 Task: Create a due date automation trigger when advanced on, 2 days before a card is due add basic assigned only to anyone at 11:00 AM.
Action: Mouse moved to (1100, 339)
Screenshot: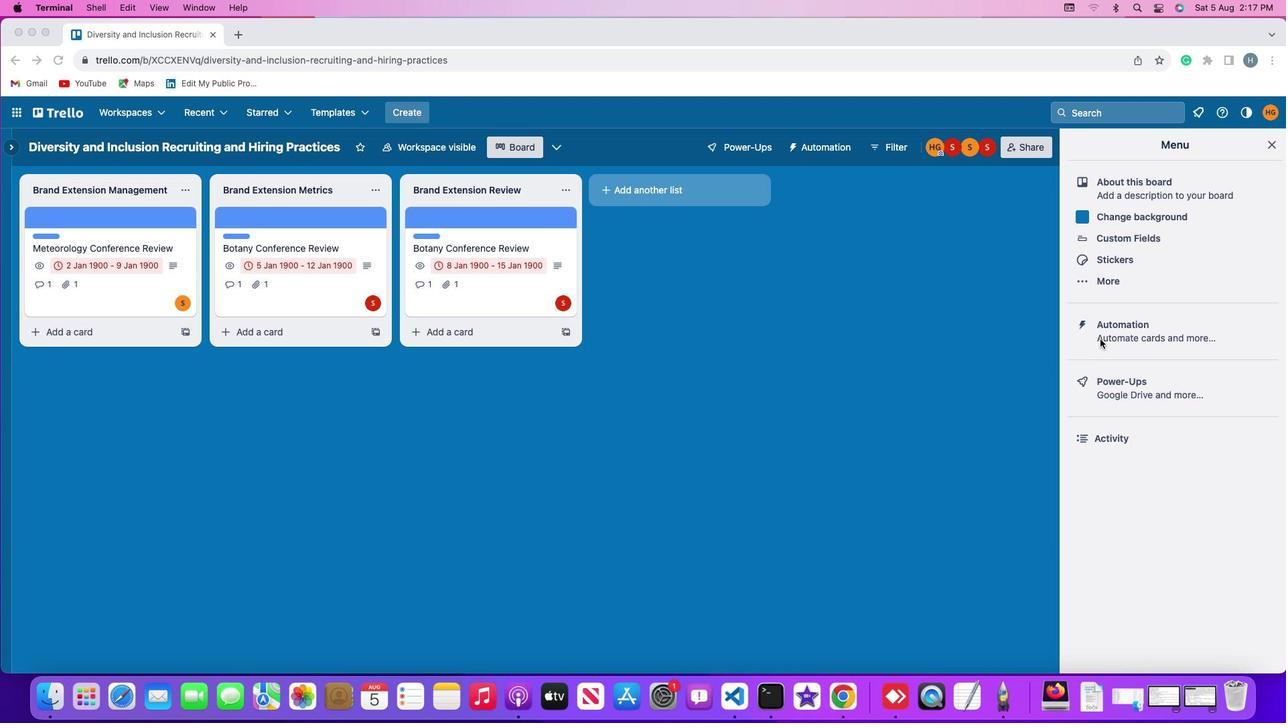 
Action: Mouse pressed left at (1100, 339)
Screenshot: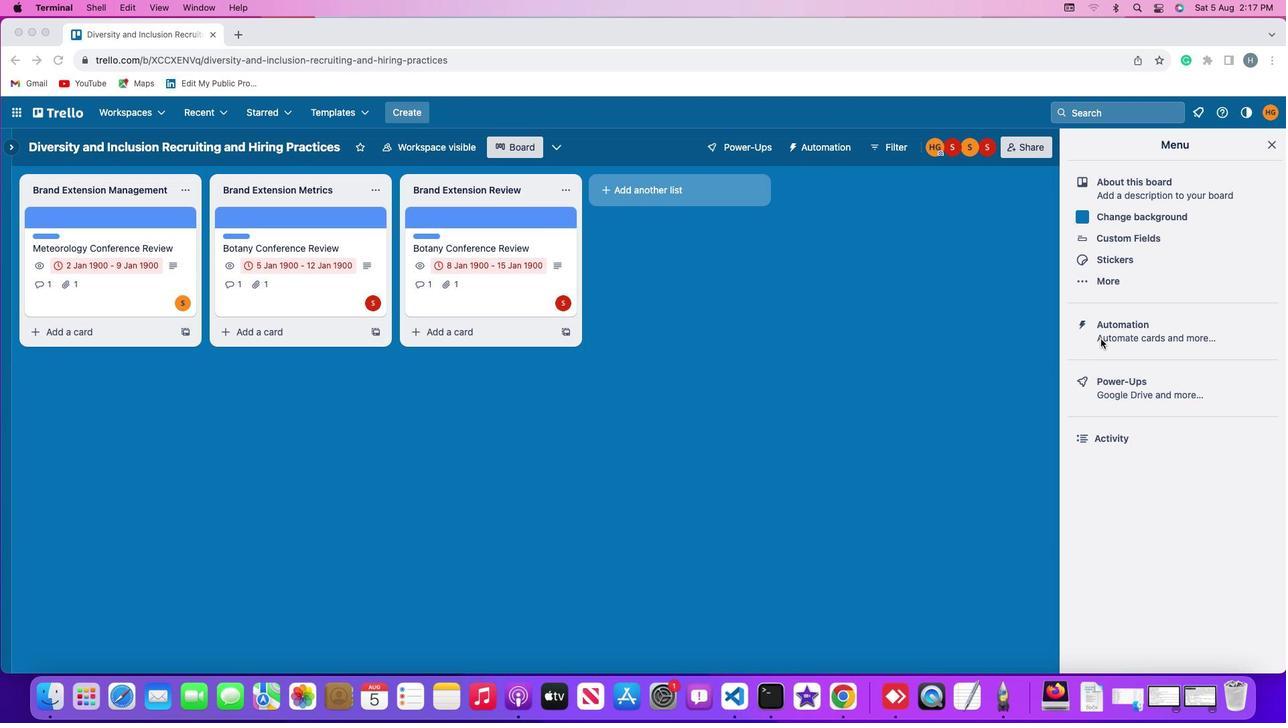 
Action: Mouse pressed left at (1100, 339)
Screenshot: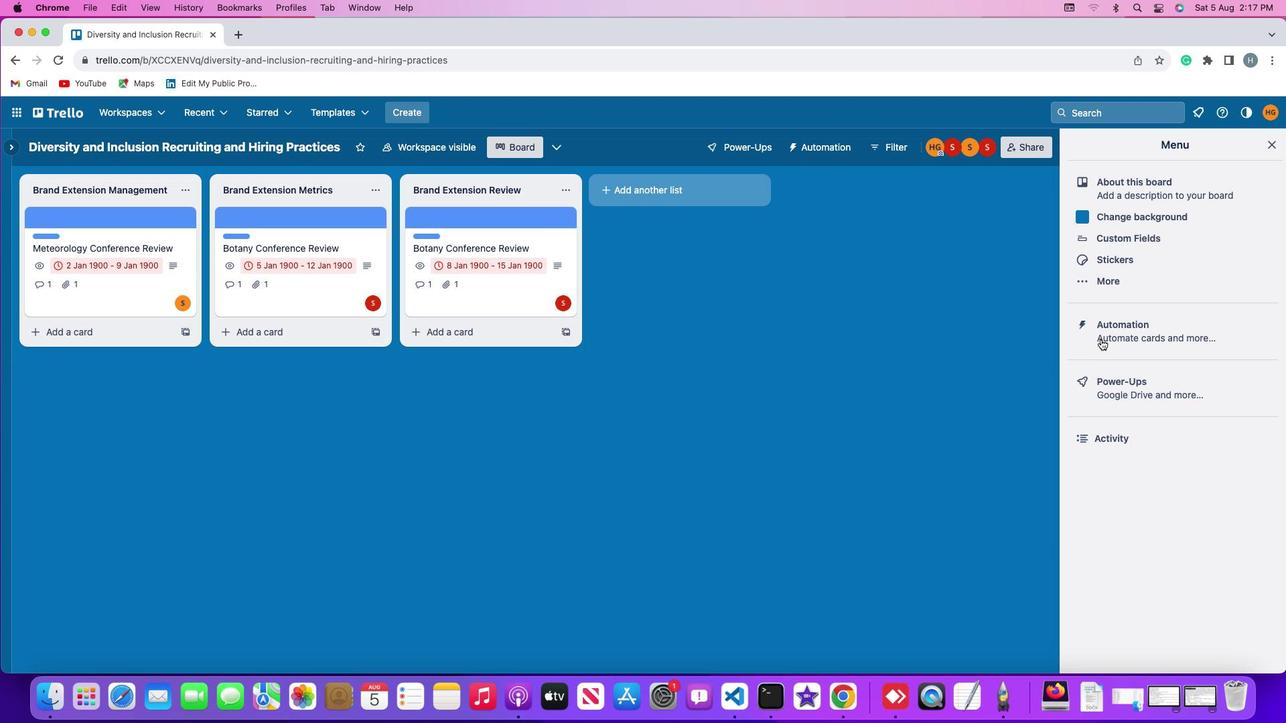 
Action: Mouse moved to (74, 312)
Screenshot: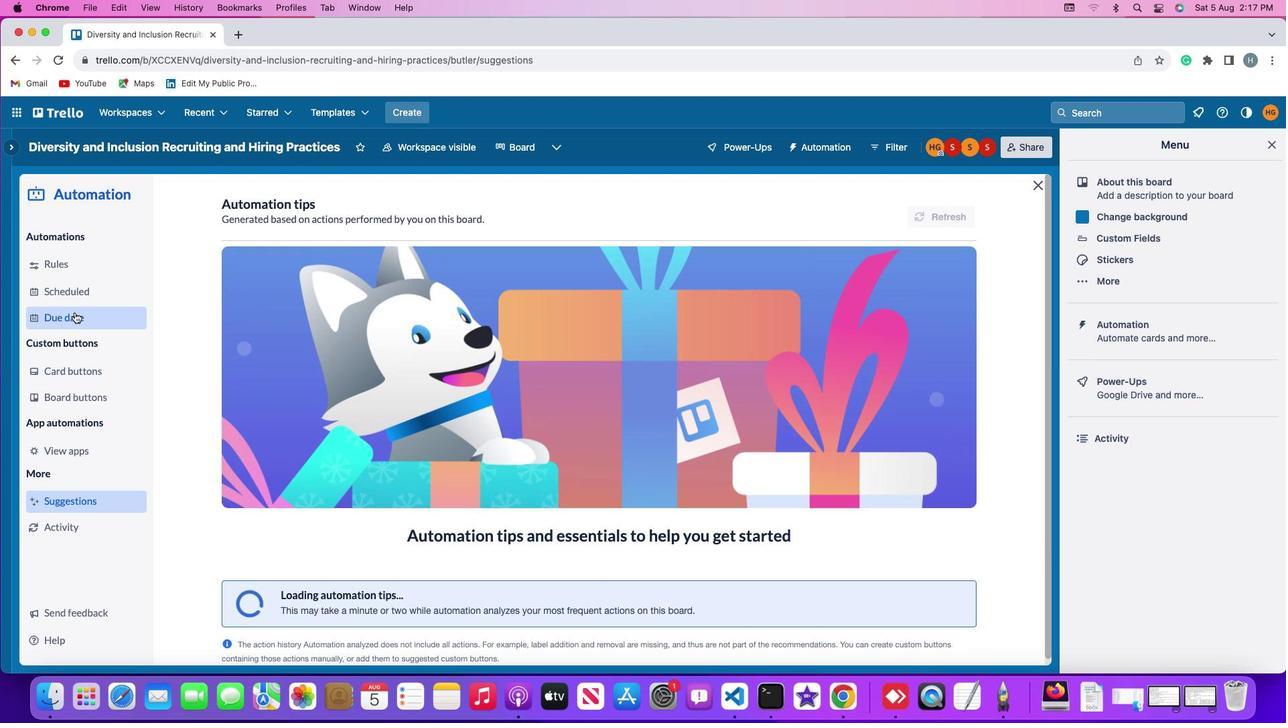 
Action: Mouse pressed left at (74, 312)
Screenshot: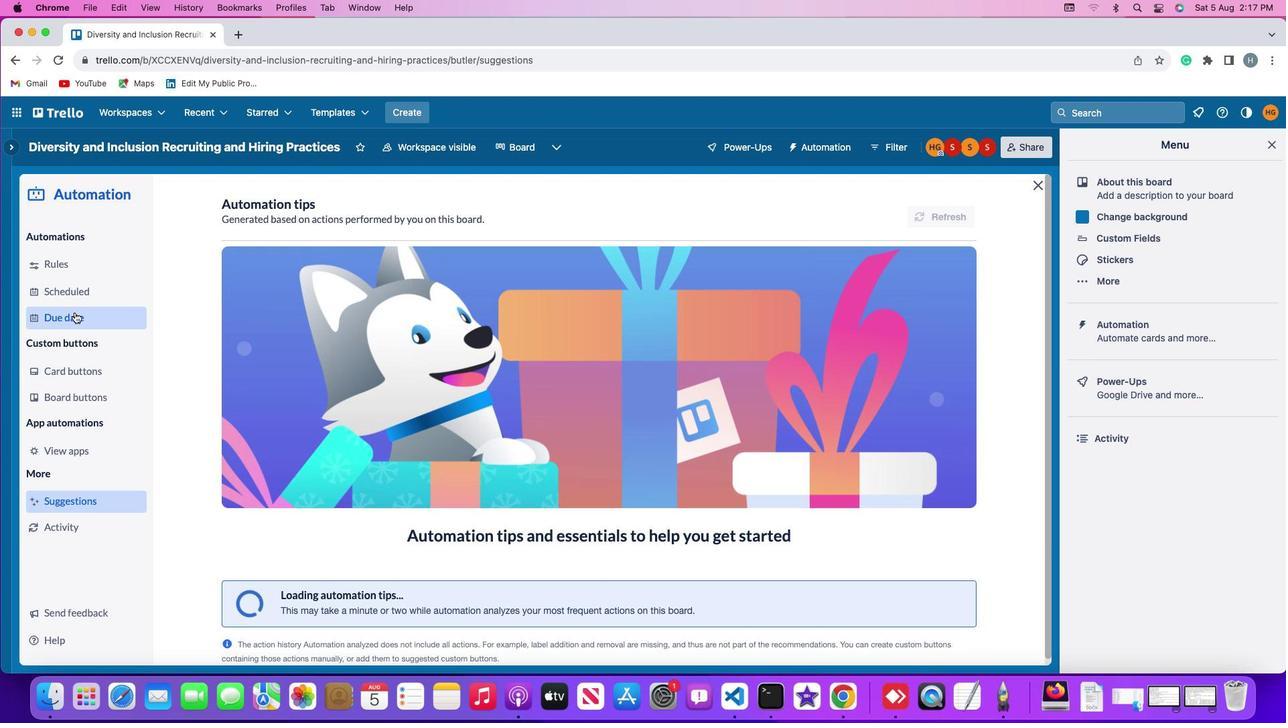 
Action: Mouse moved to (885, 207)
Screenshot: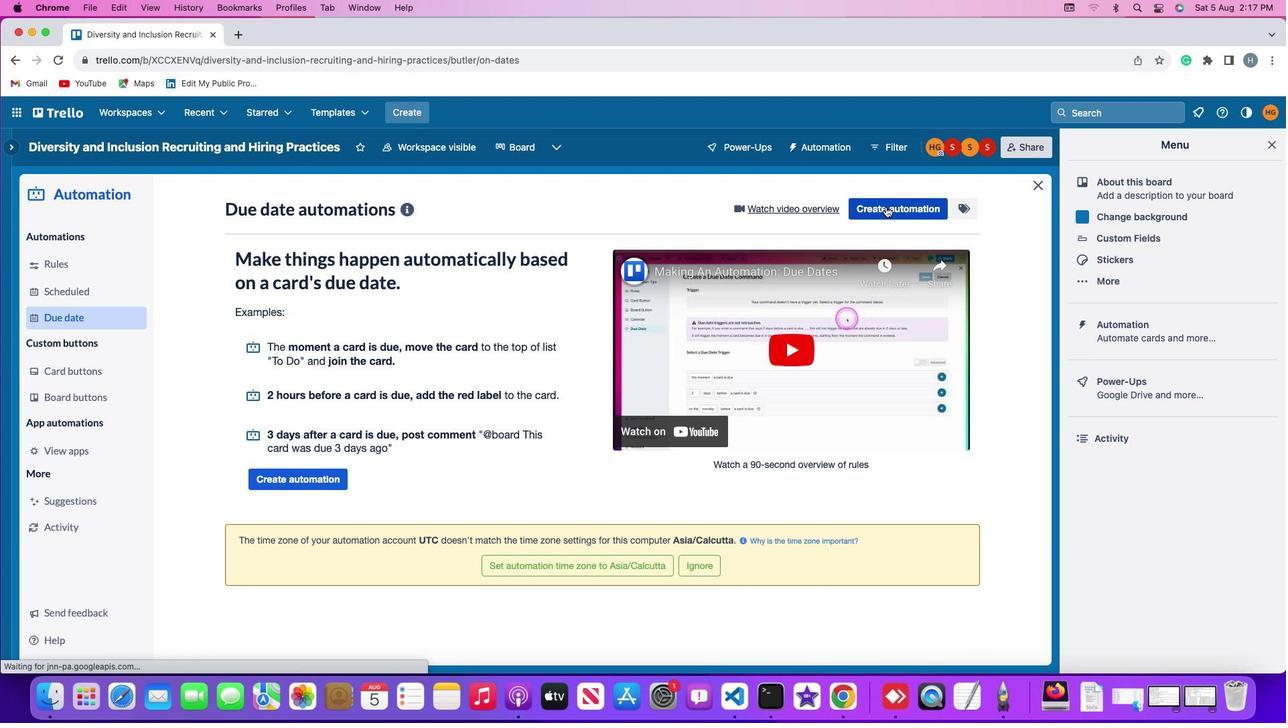 
Action: Mouse pressed left at (885, 207)
Screenshot: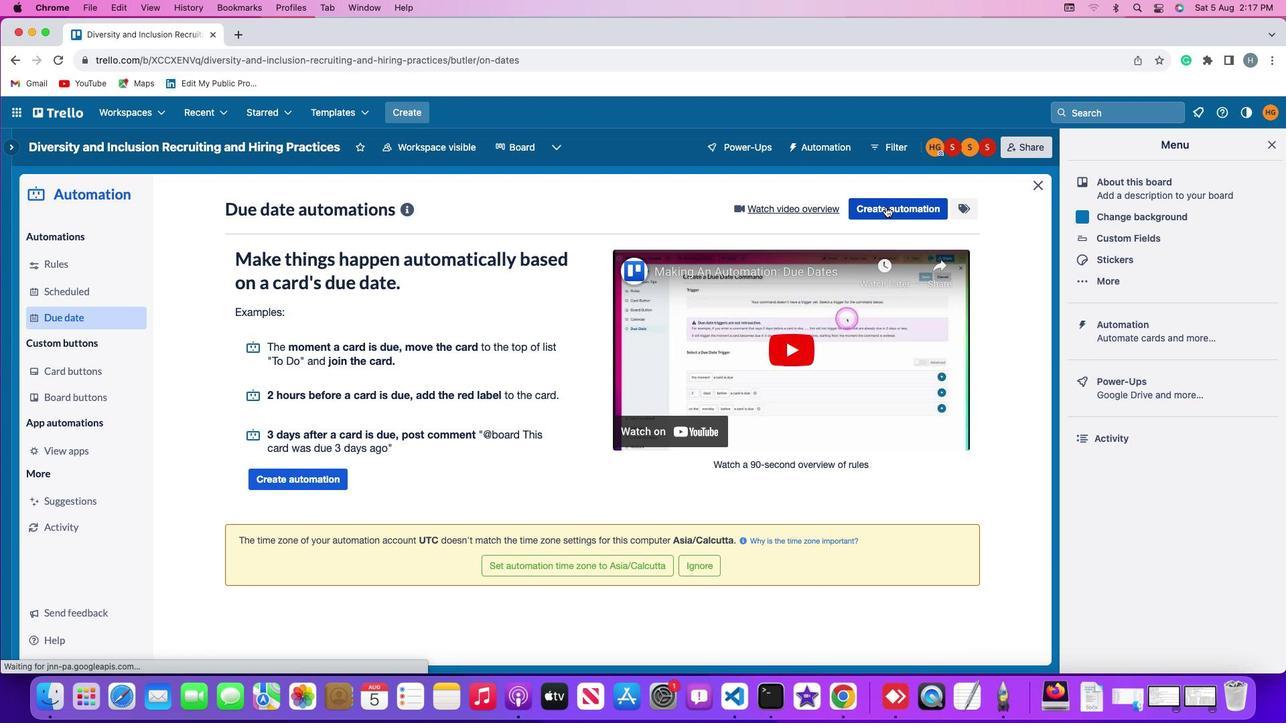 
Action: Mouse moved to (614, 337)
Screenshot: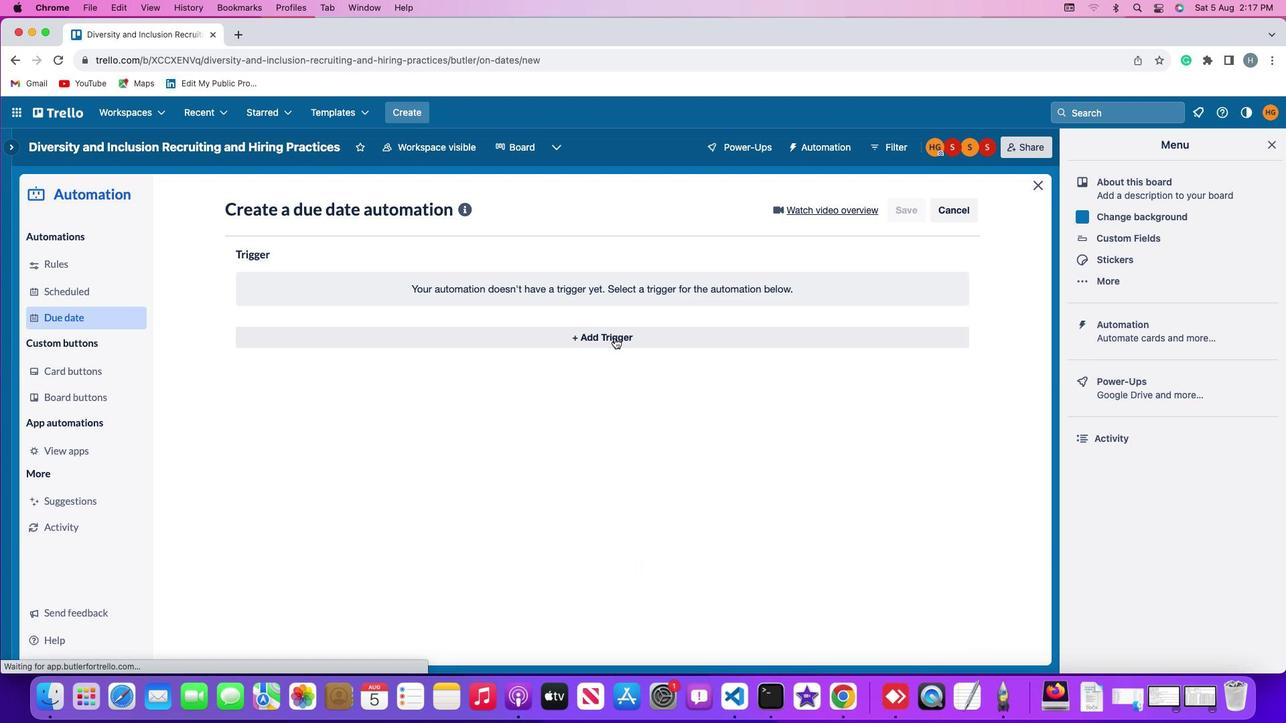 
Action: Mouse pressed left at (614, 337)
Screenshot: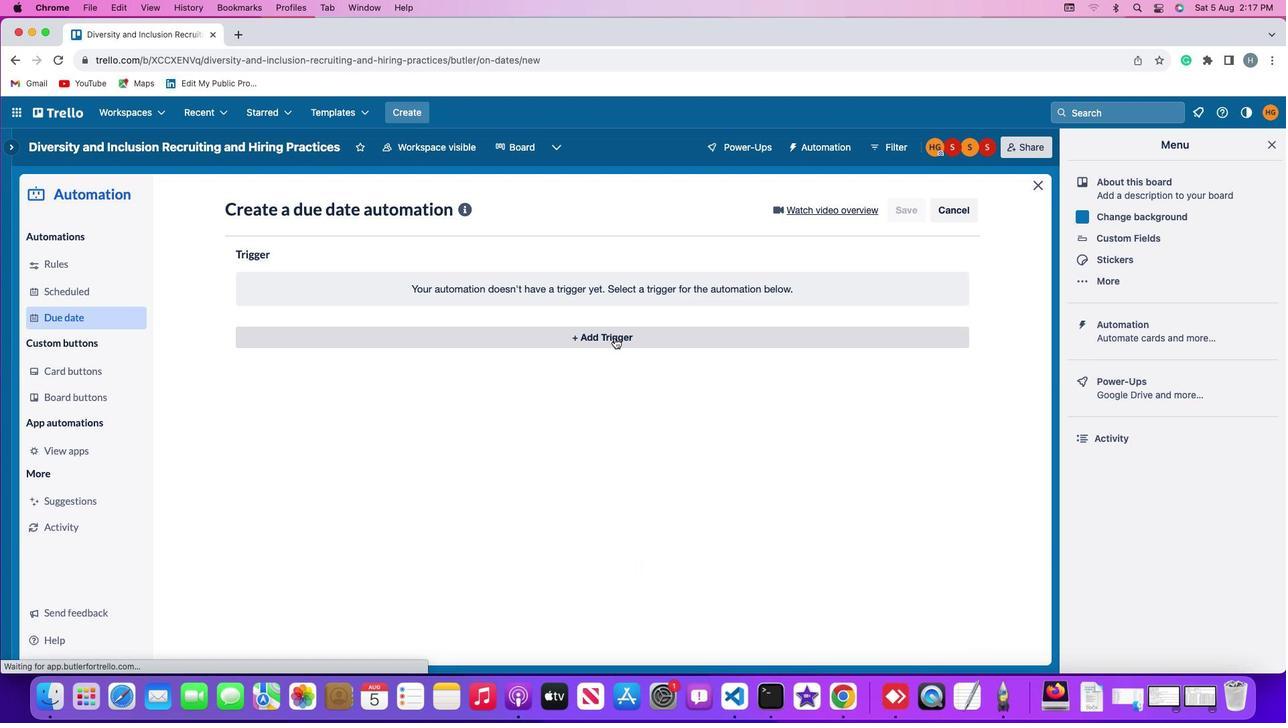 
Action: Mouse moved to (257, 539)
Screenshot: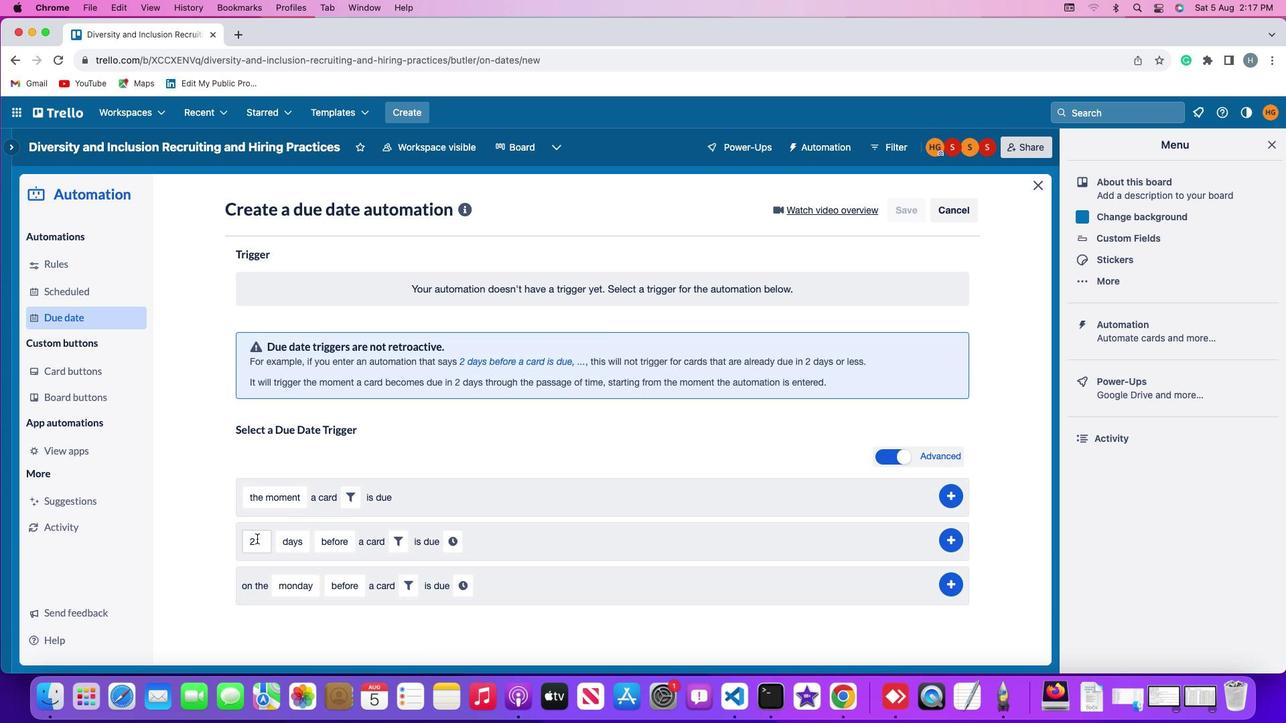 
Action: Mouse pressed left at (257, 539)
Screenshot: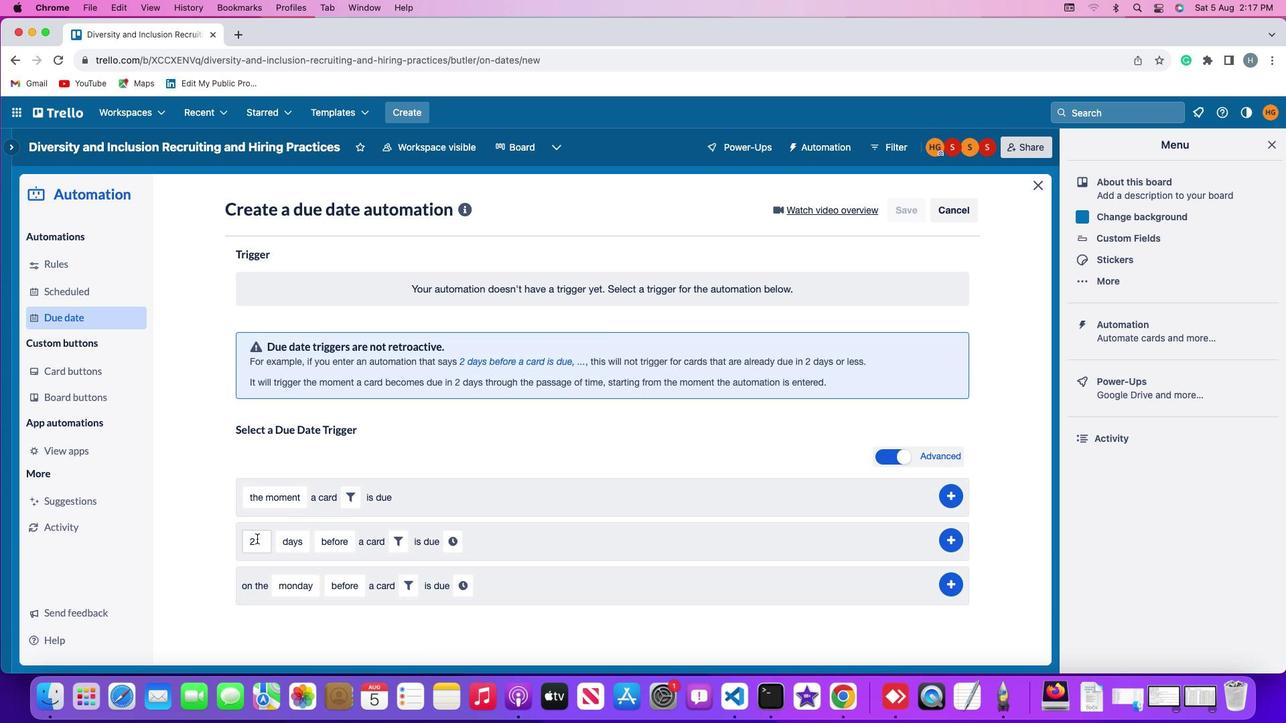 
Action: Mouse moved to (257, 540)
Screenshot: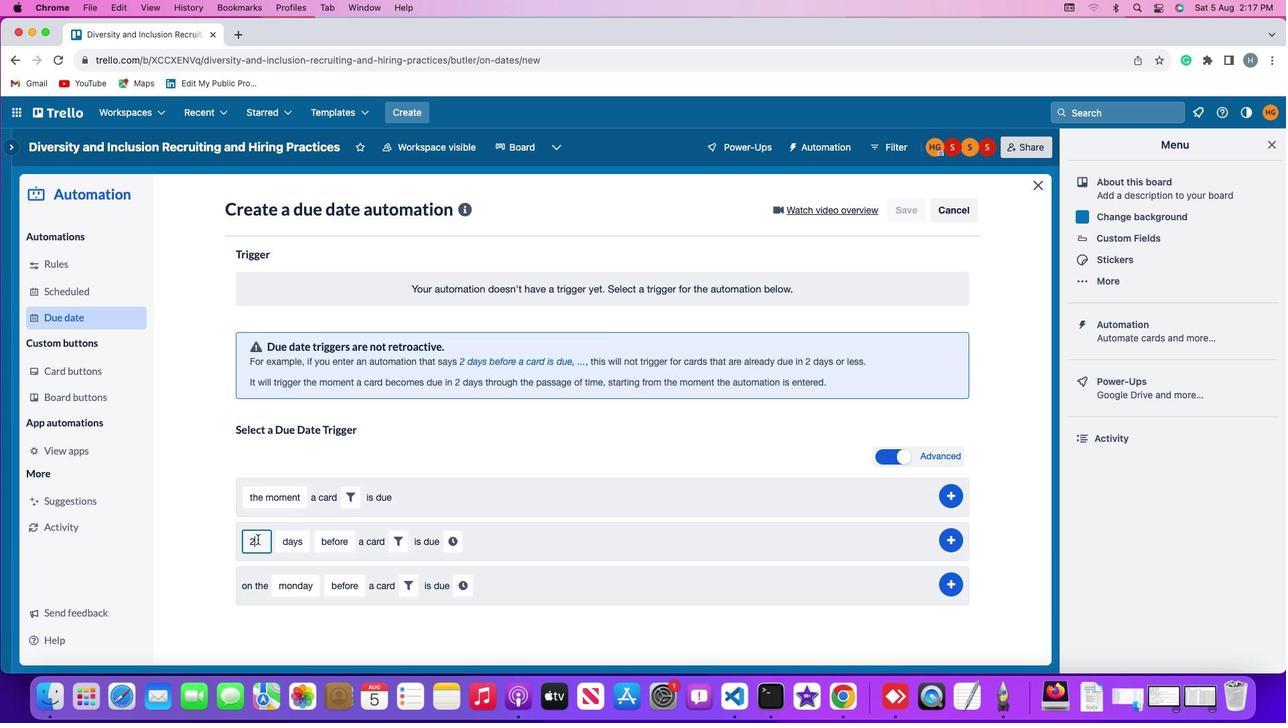 
Action: Key pressed Key.backspace'2'
Screenshot: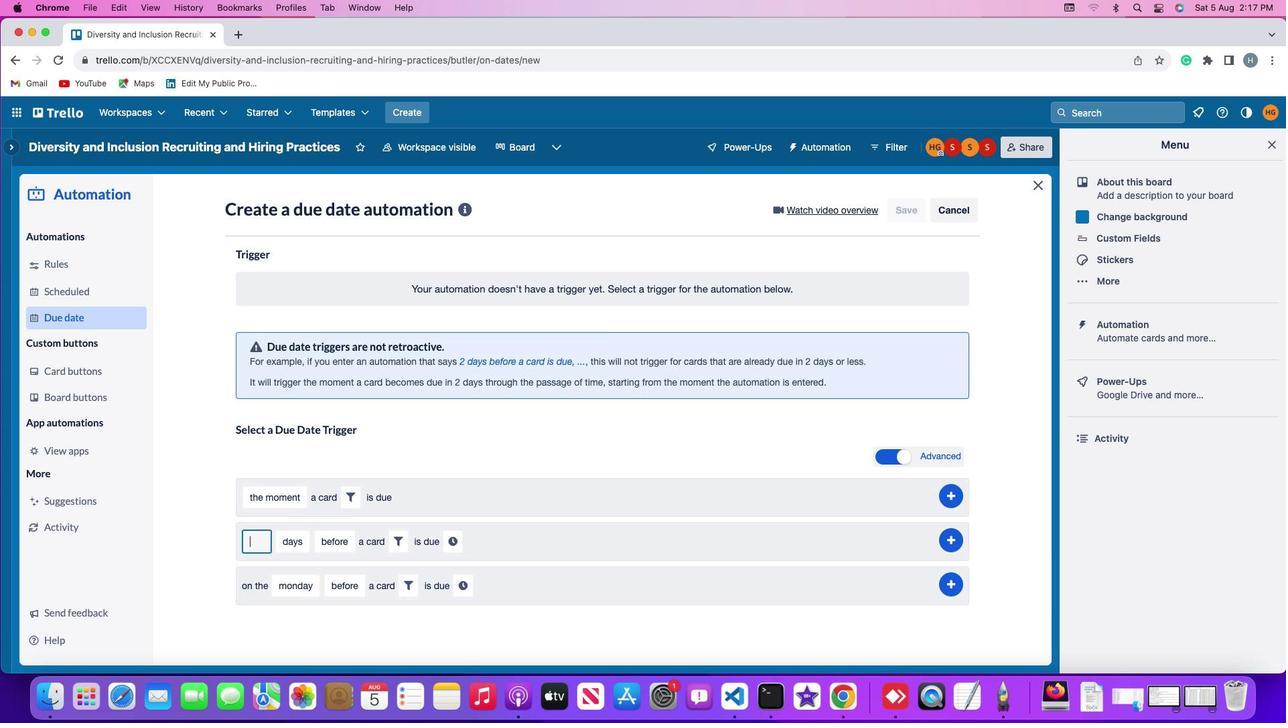 
Action: Mouse moved to (292, 542)
Screenshot: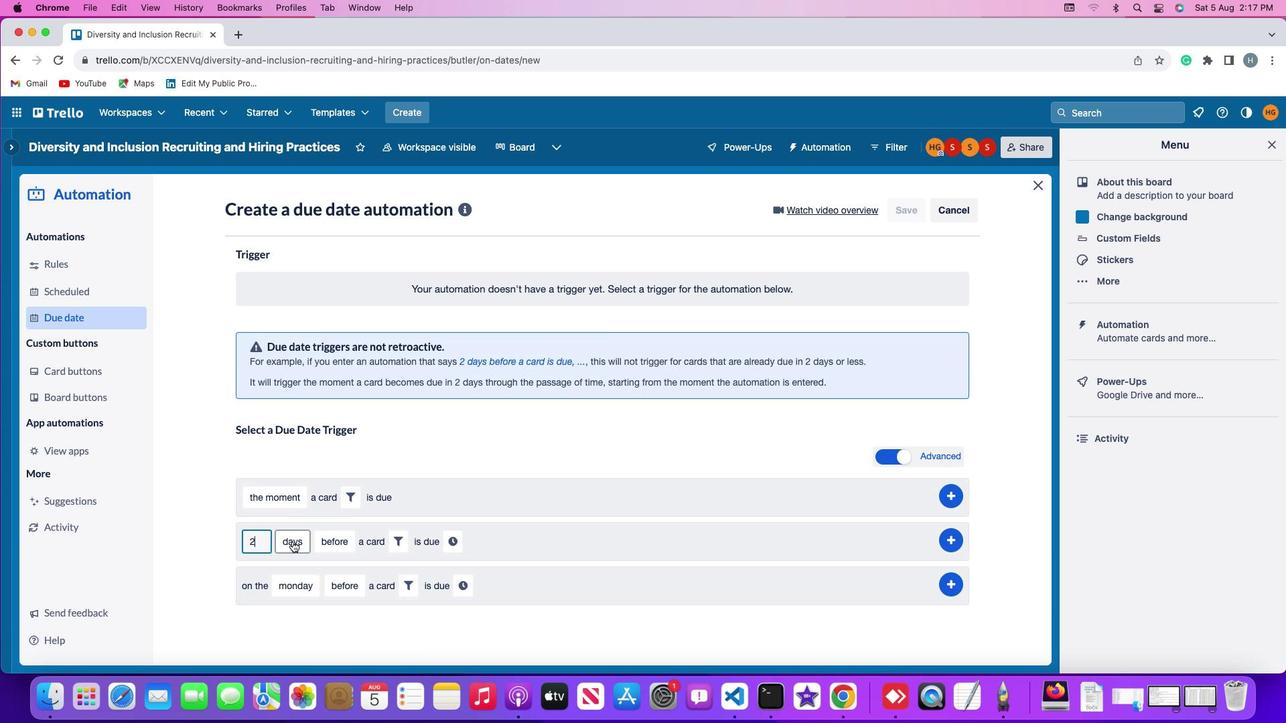 
Action: Mouse pressed left at (292, 542)
Screenshot: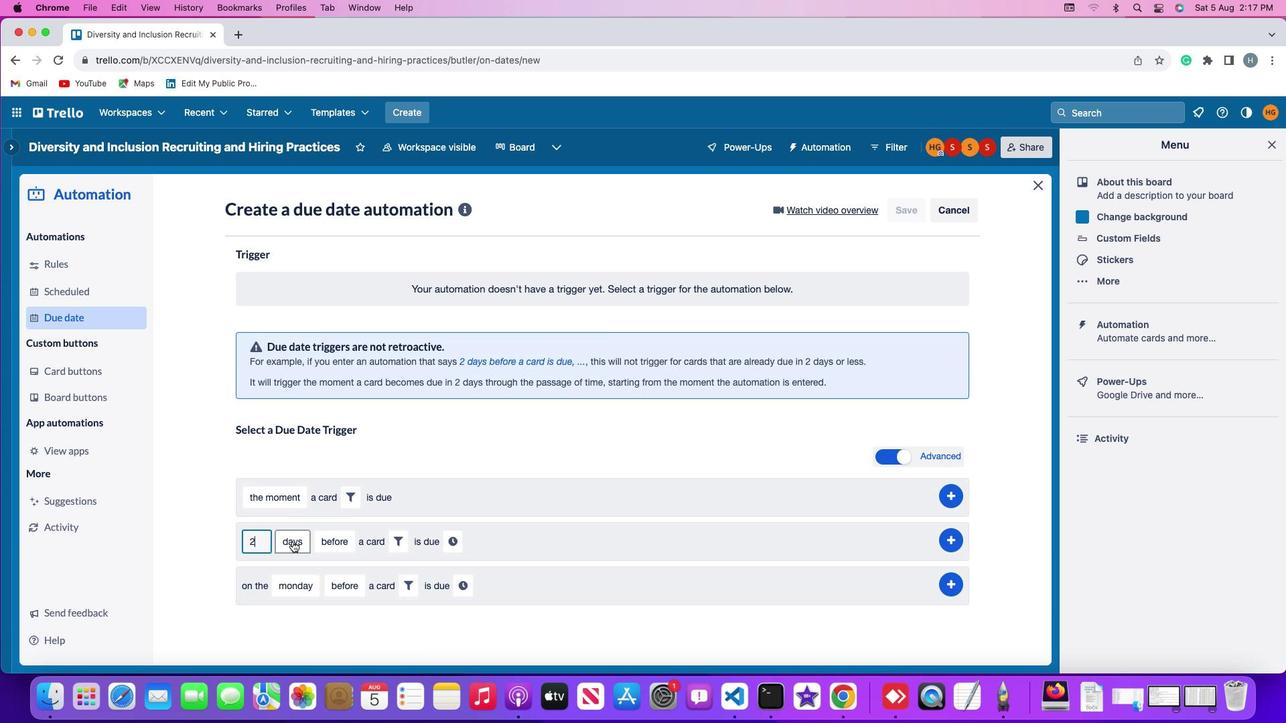 
Action: Mouse moved to (299, 563)
Screenshot: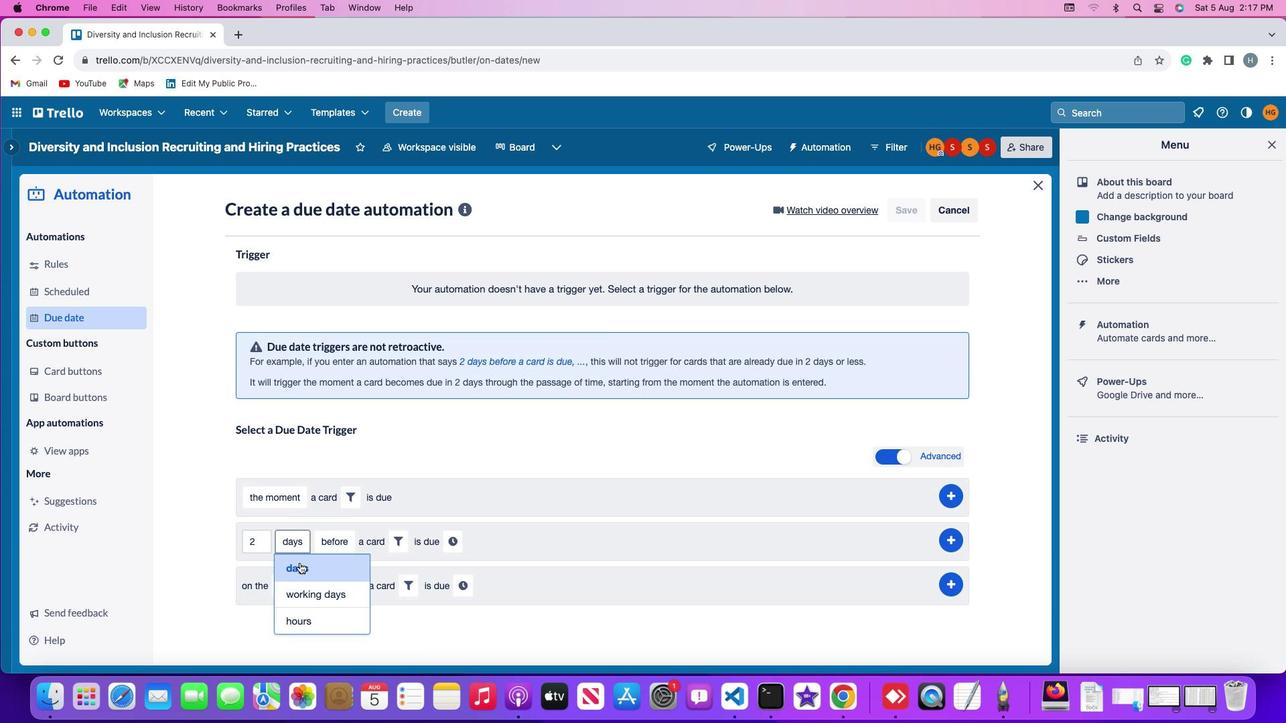 
Action: Mouse pressed left at (299, 563)
Screenshot: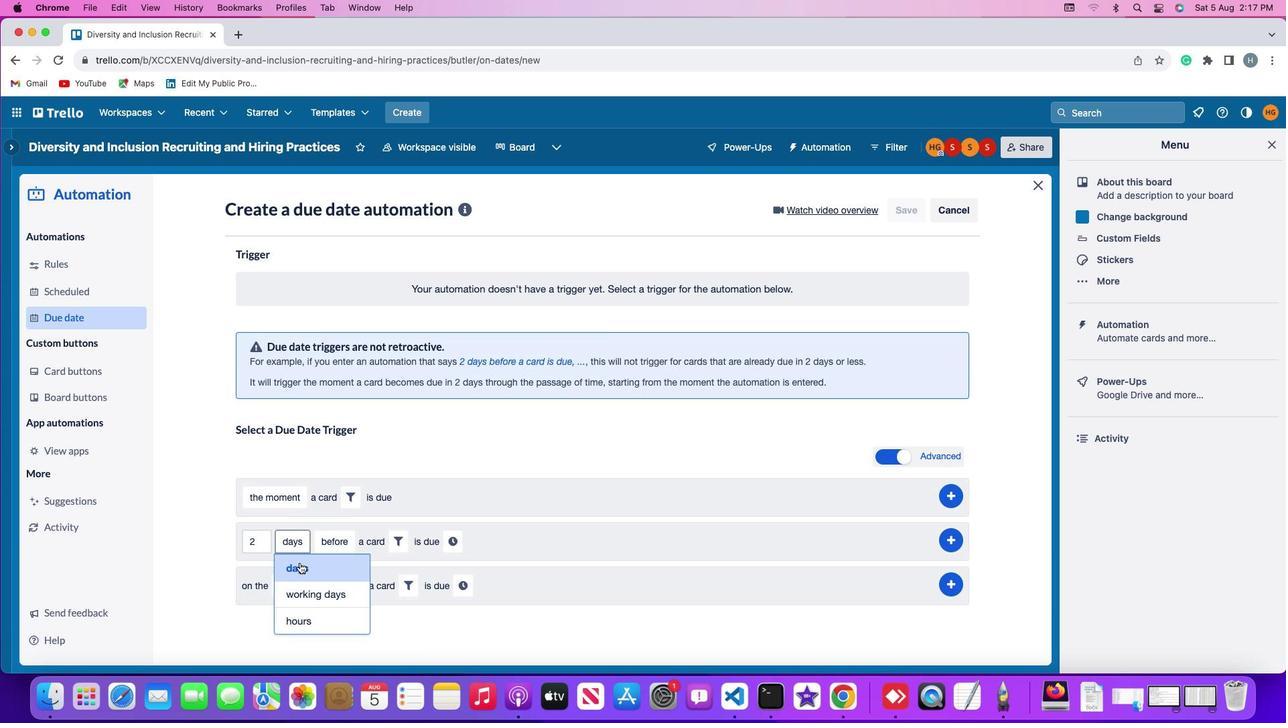 
Action: Mouse moved to (333, 536)
Screenshot: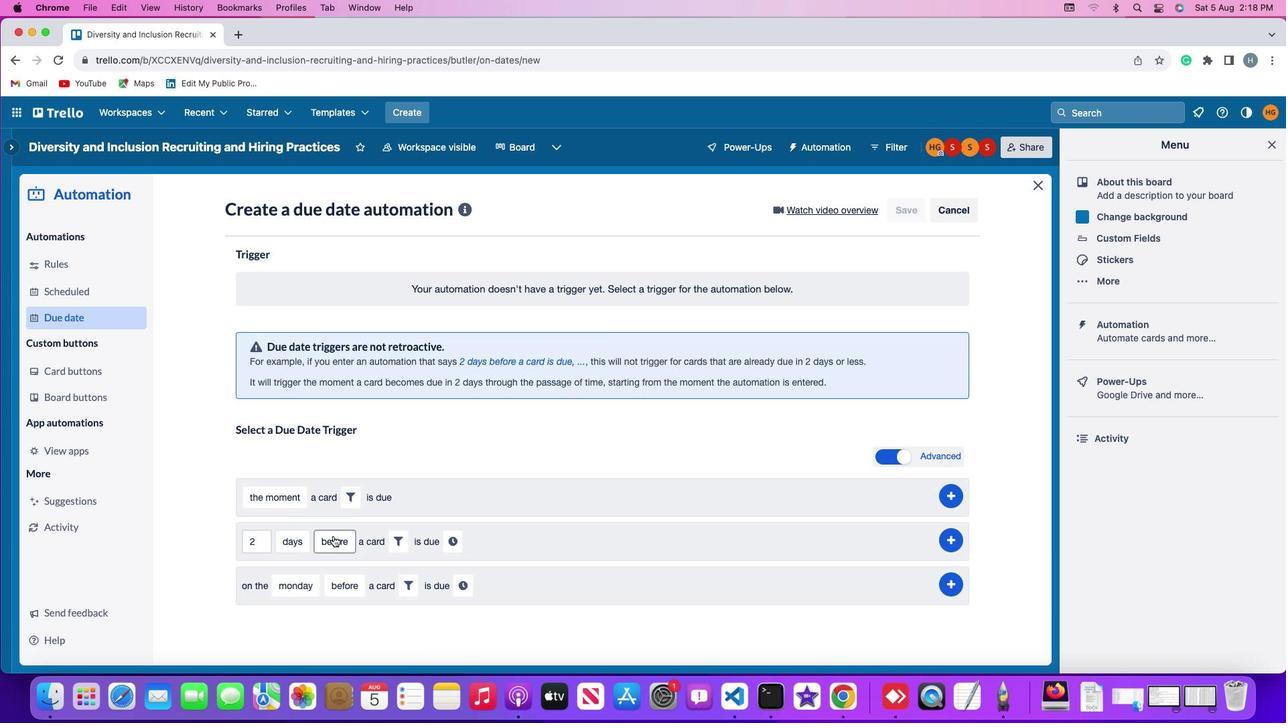 
Action: Mouse pressed left at (333, 536)
Screenshot: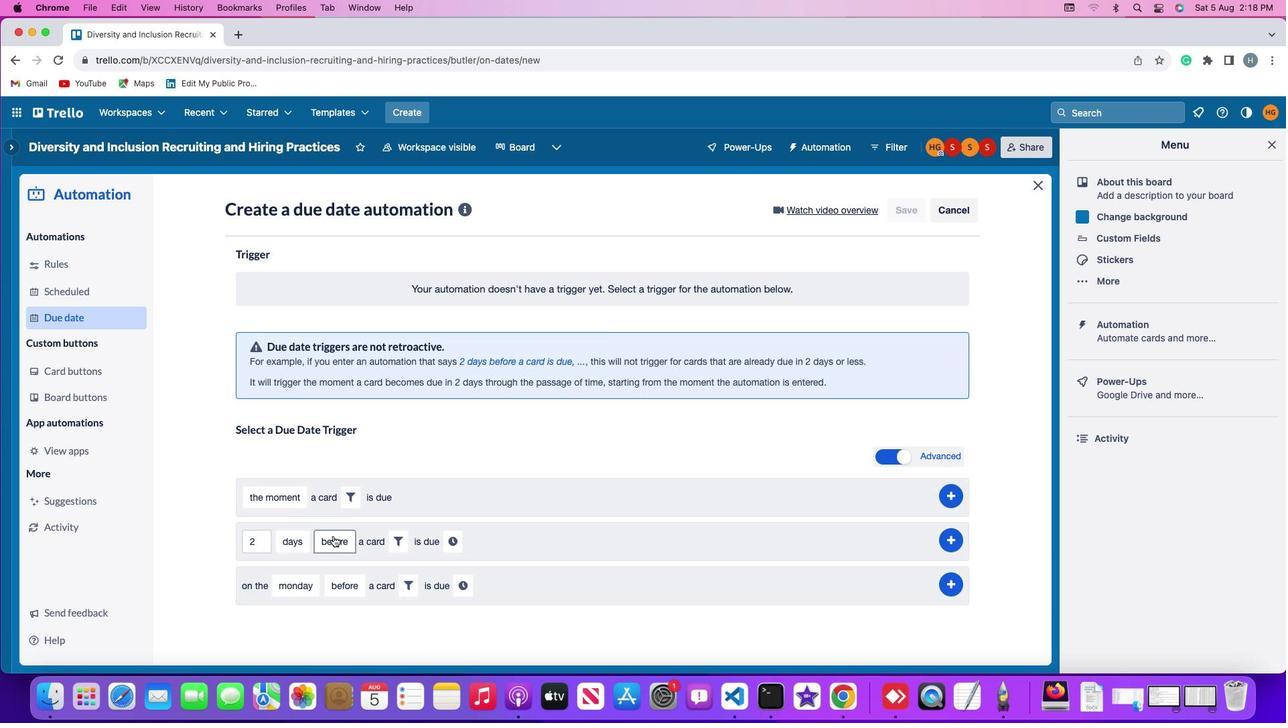 
Action: Mouse moved to (341, 561)
Screenshot: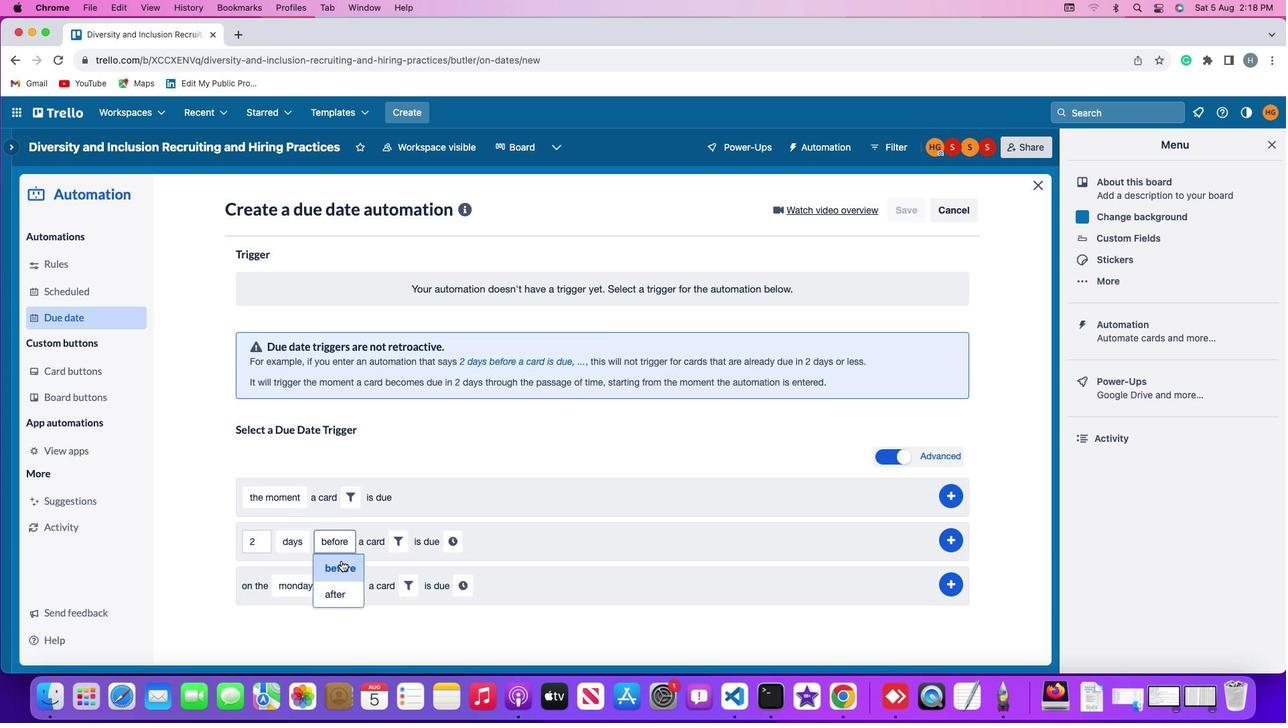 
Action: Mouse pressed left at (341, 561)
Screenshot: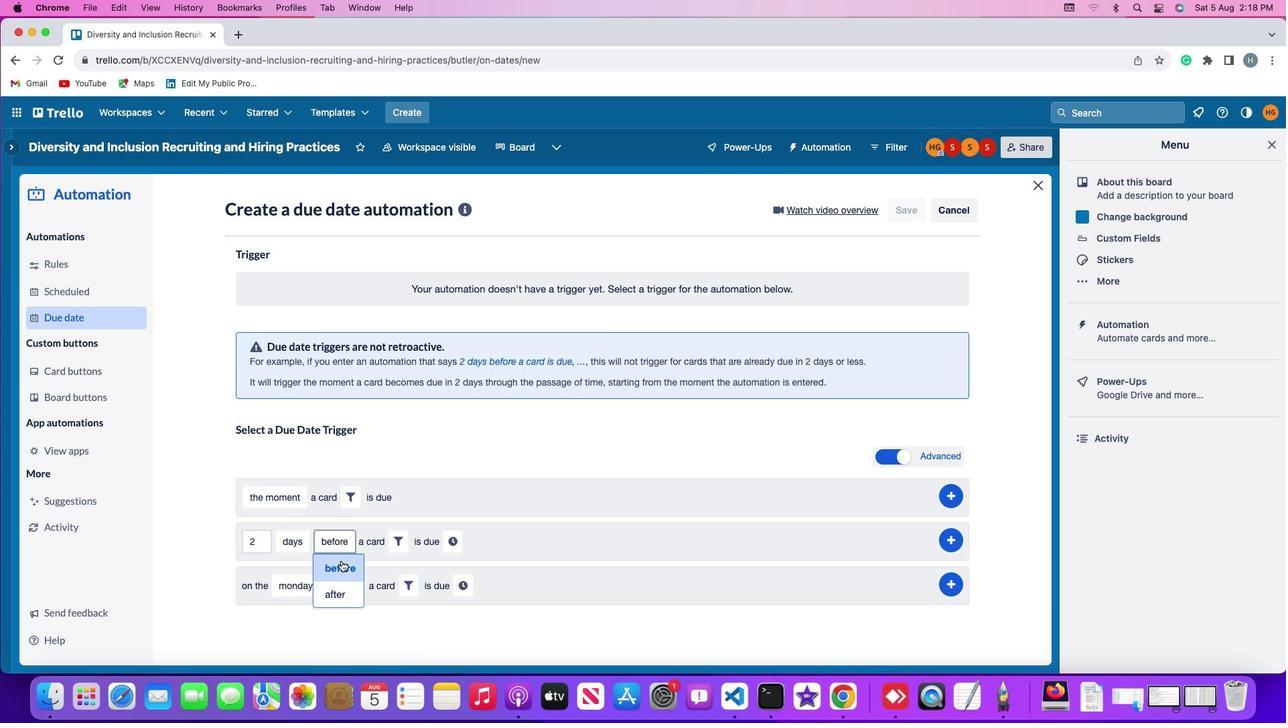 
Action: Mouse moved to (394, 540)
Screenshot: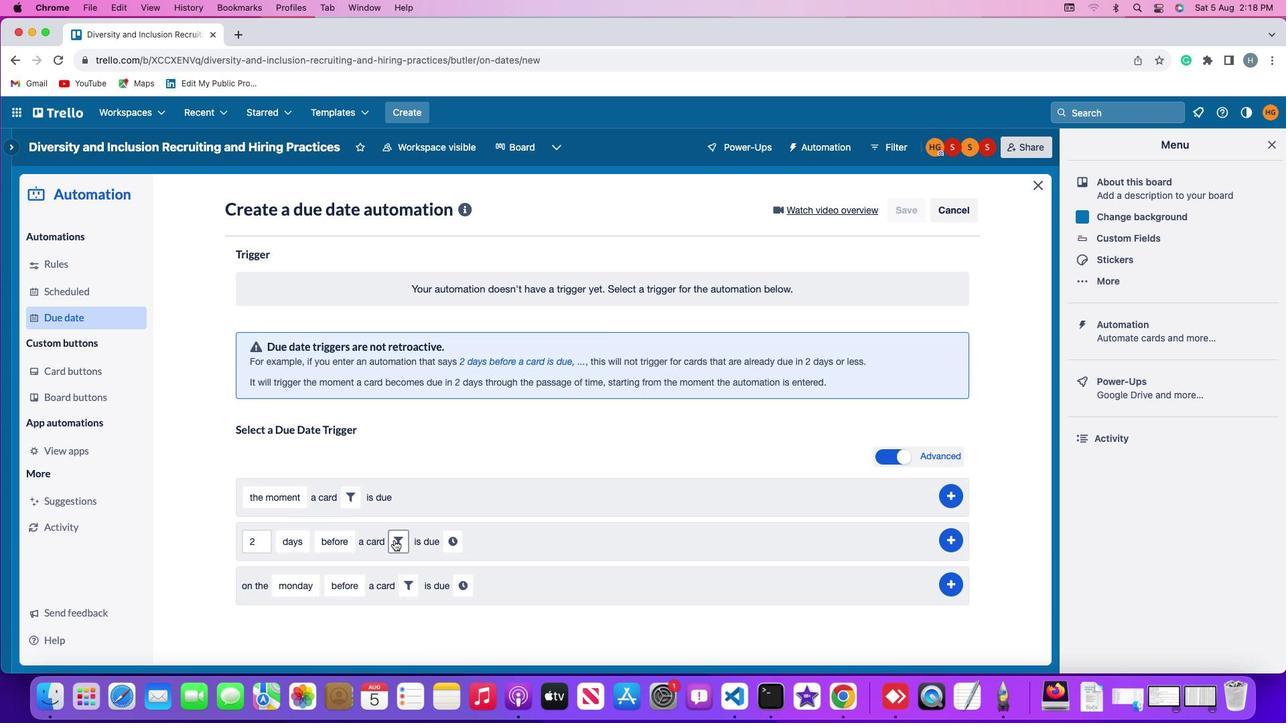 
Action: Mouse pressed left at (394, 540)
Screenshot: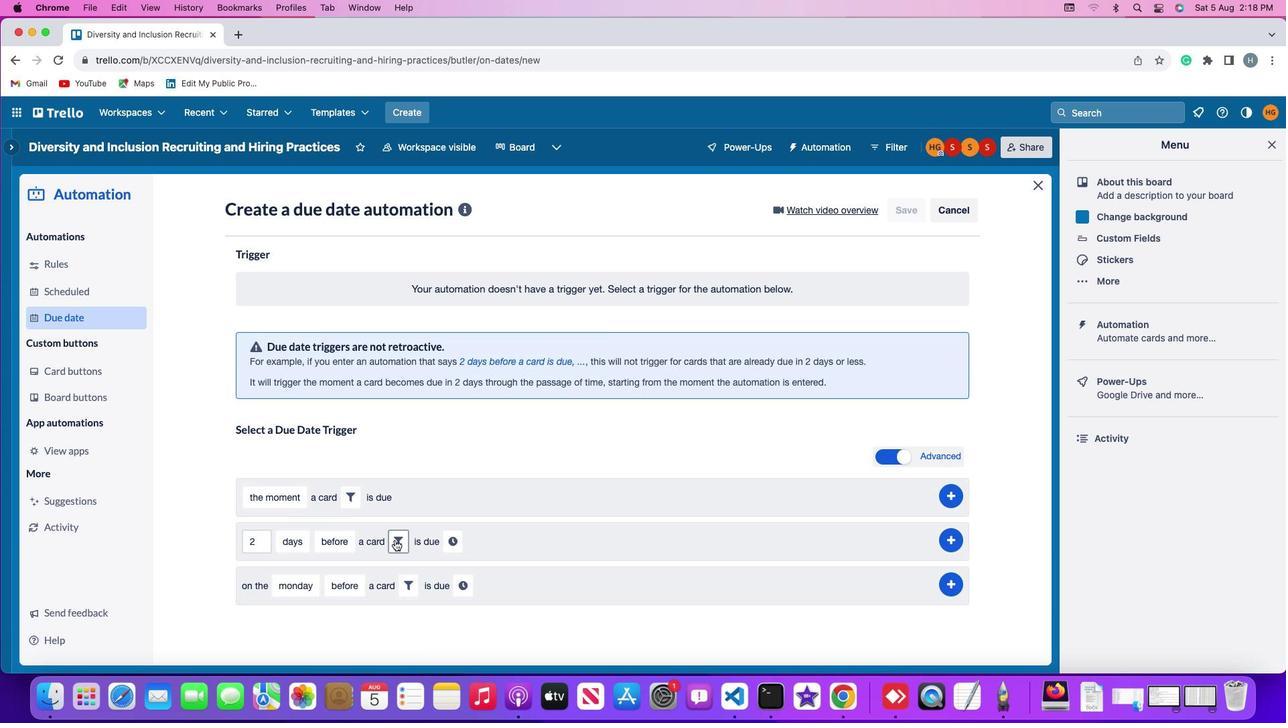 
Action: Mouse moved to (446, 568)
Screenshot: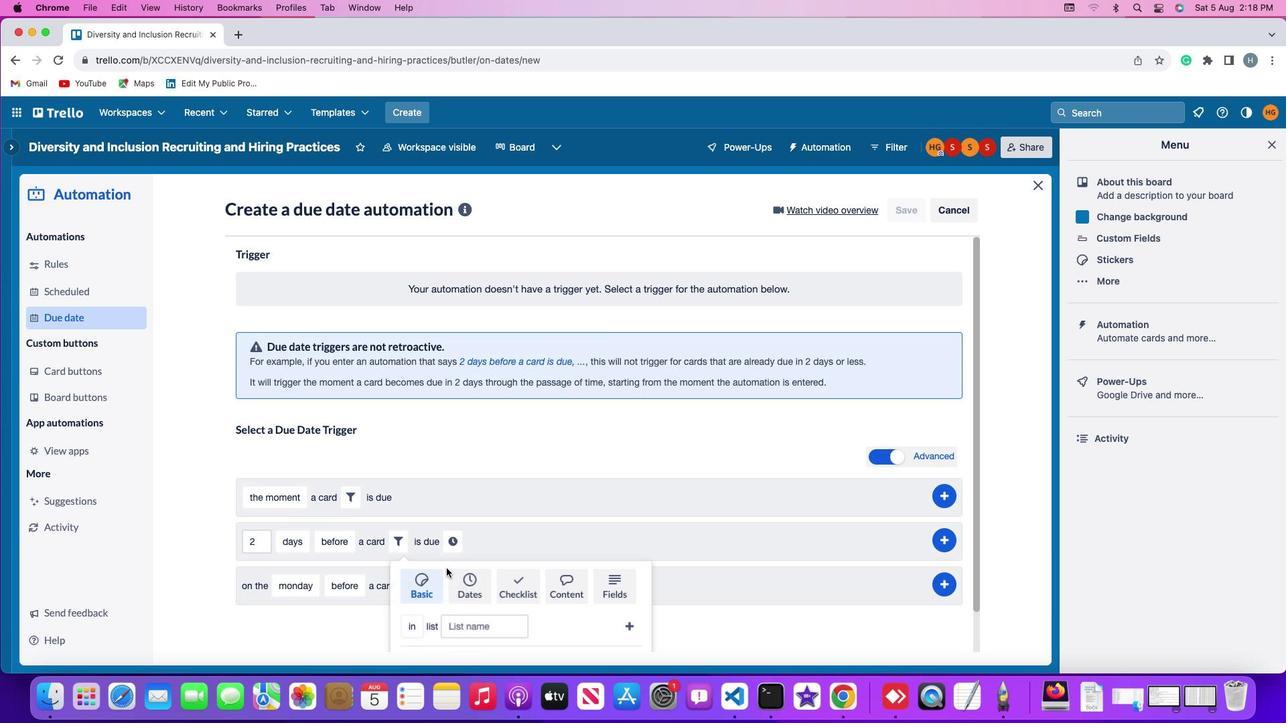 
Action: Mouse scrolled (446, 568) with delta (0, 0)
Screenshot: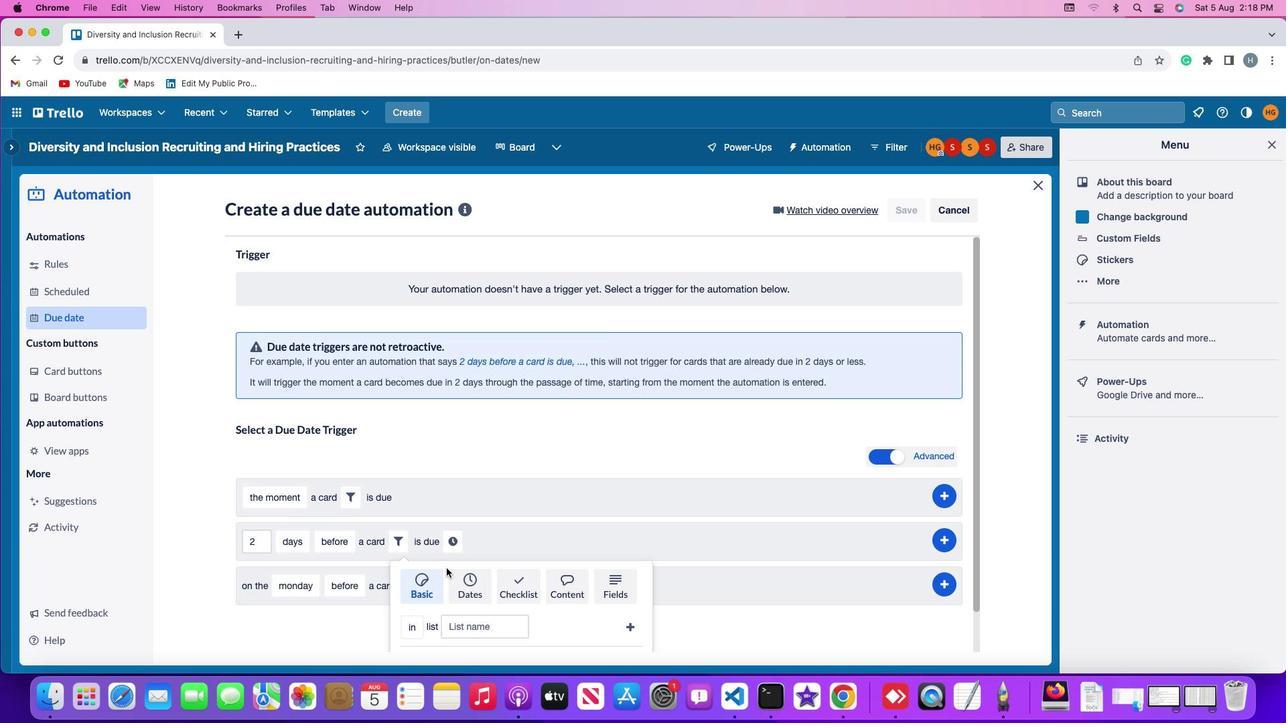 
Action: Mouse scrolled (446, 568) with delta (0, 0)
Screenshot: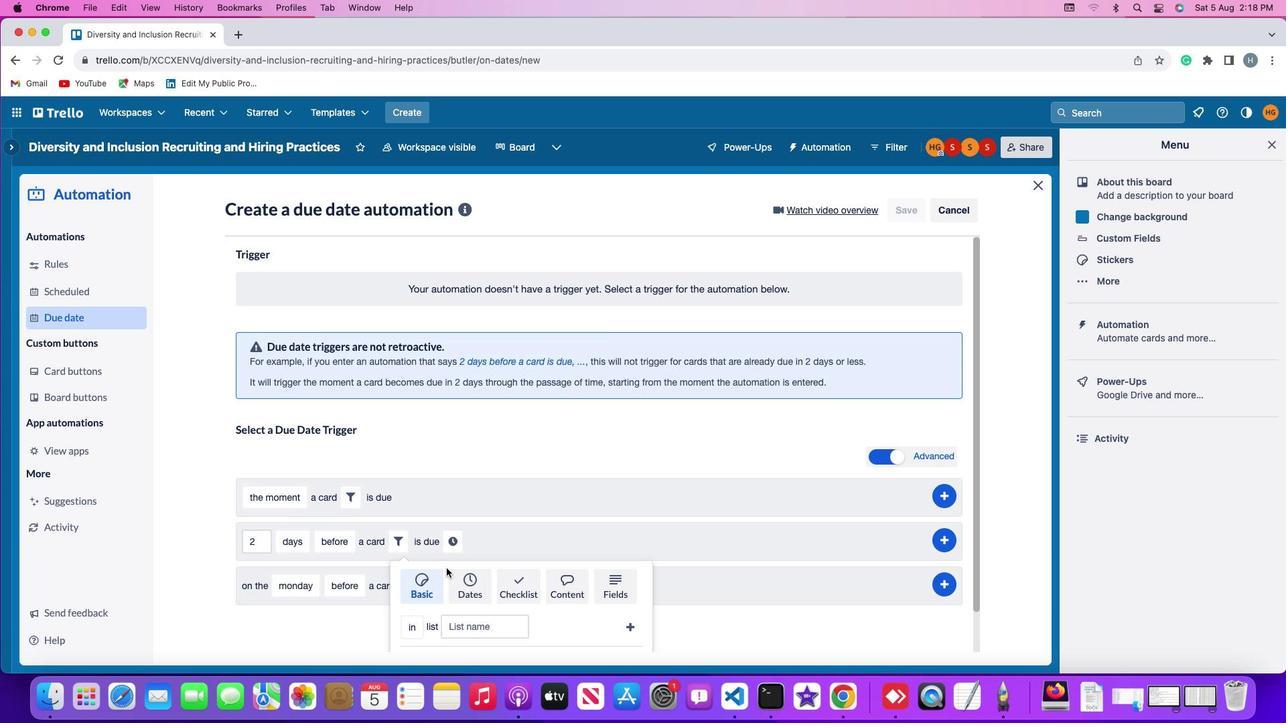 
Action: Mouse scrolled (446, 568) with delta (0, -2)
Screenshot: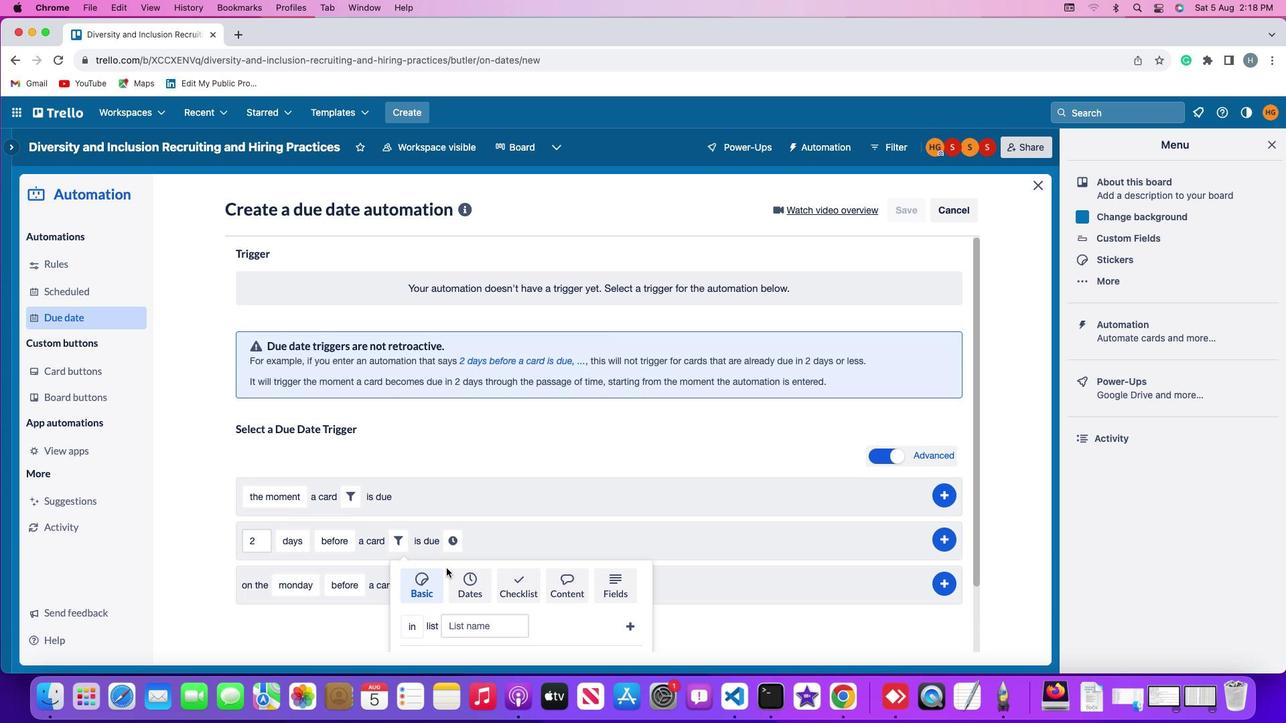 
Action: Mouse scrolled (446, 568) with delta (0, -3)
Screenshot: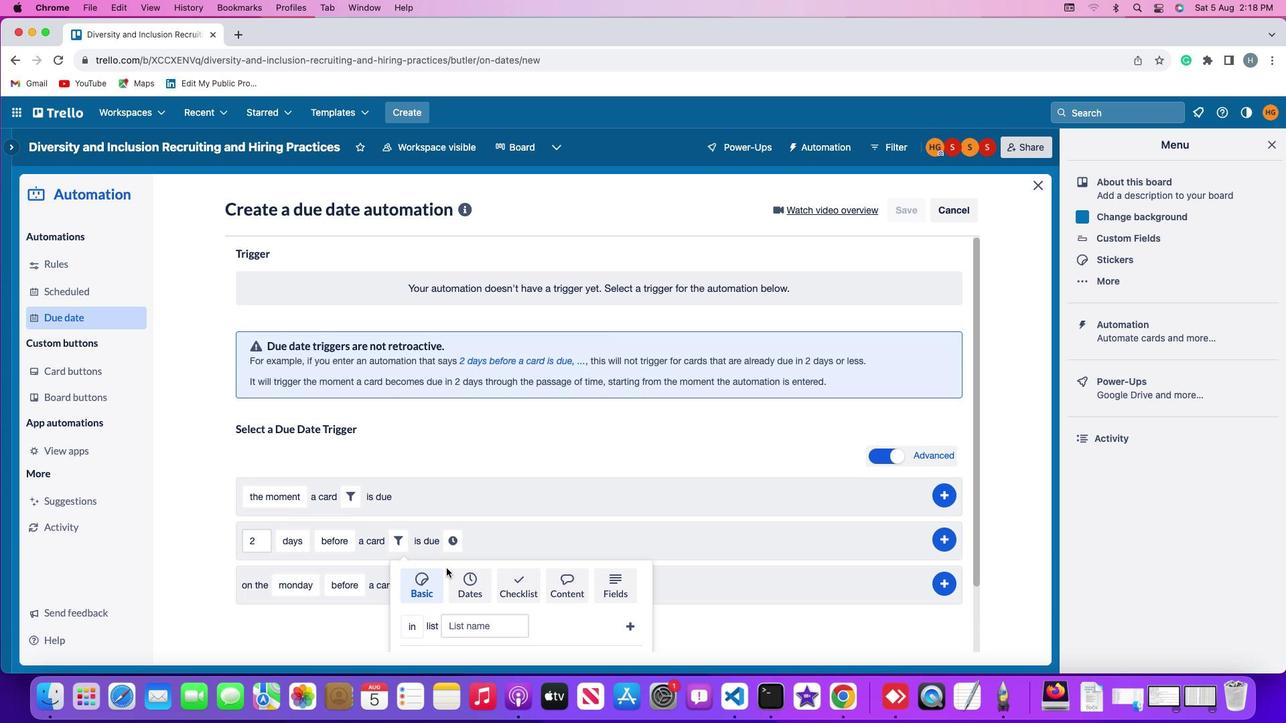 
Action: Mouse scrolled (446, 568) with delta (0, -4)
Screenshot: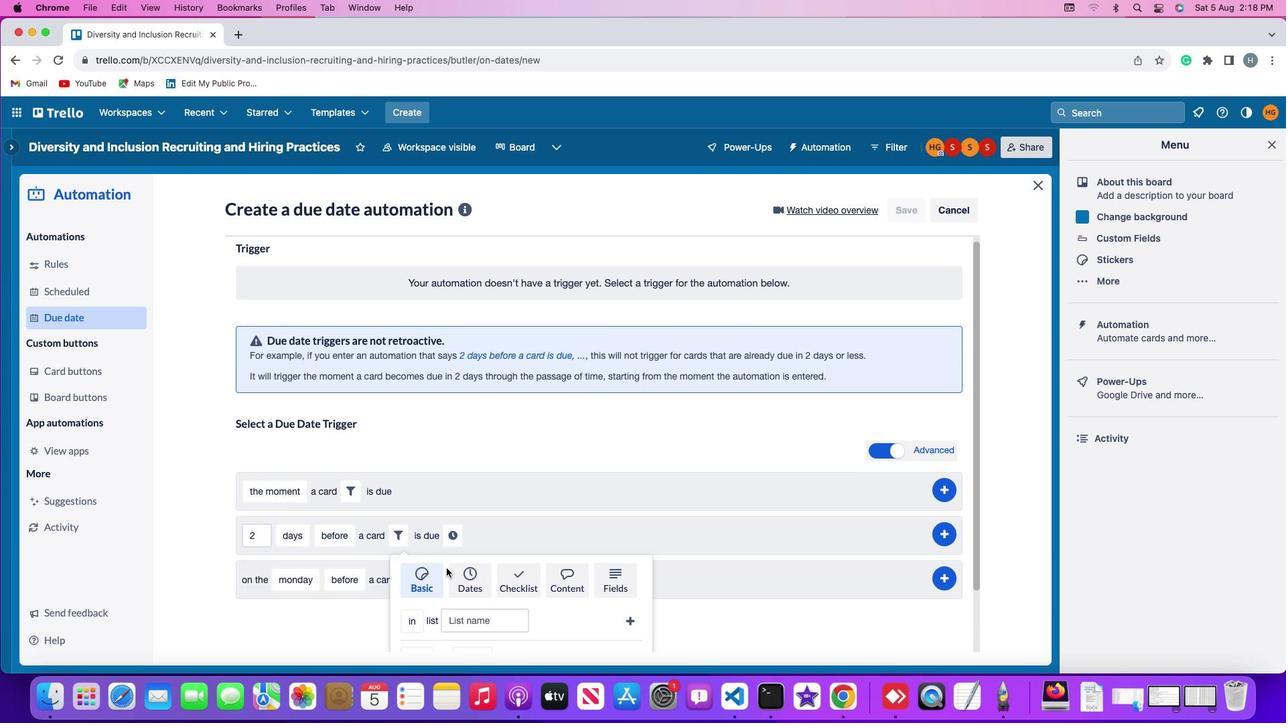 
Action: Mouse scrolled (446, 568) with delta (0, -4)
Screenshot: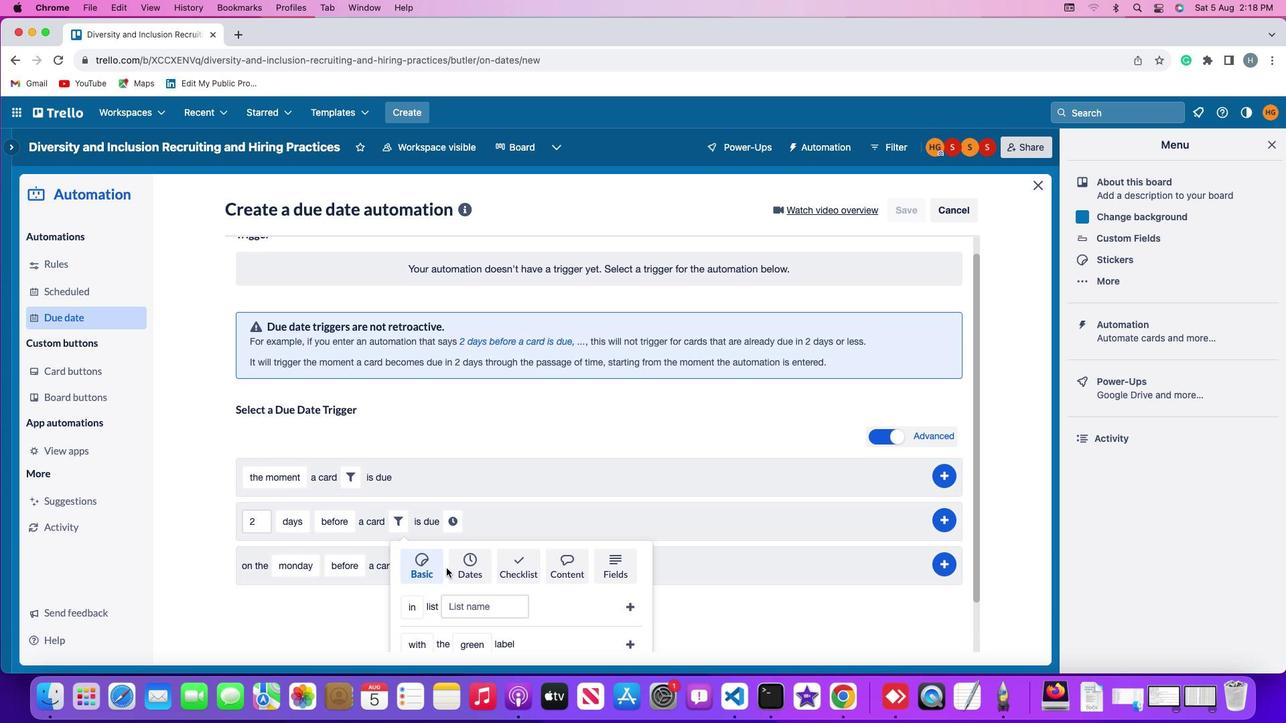 
Action: Mouse moved to (446, 568)
Screenshot: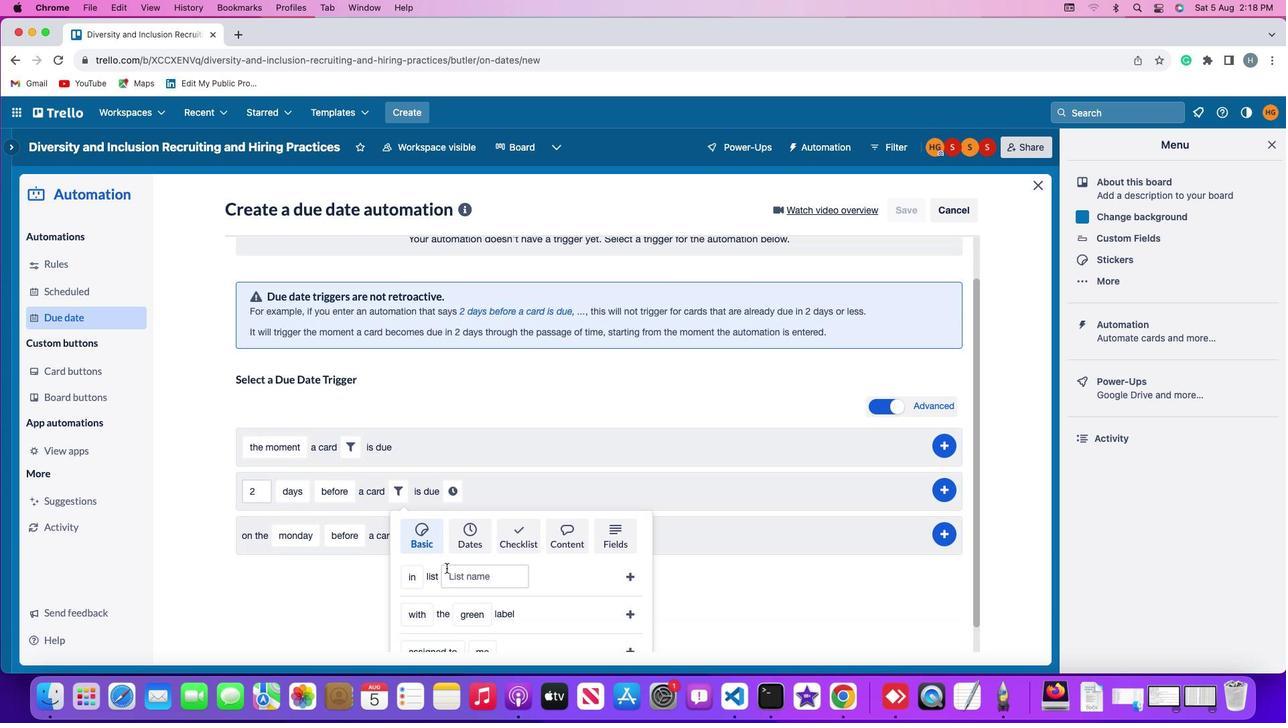
Action: Mouse scrolled (446, 568) with delta (0, 0)
Screenshot: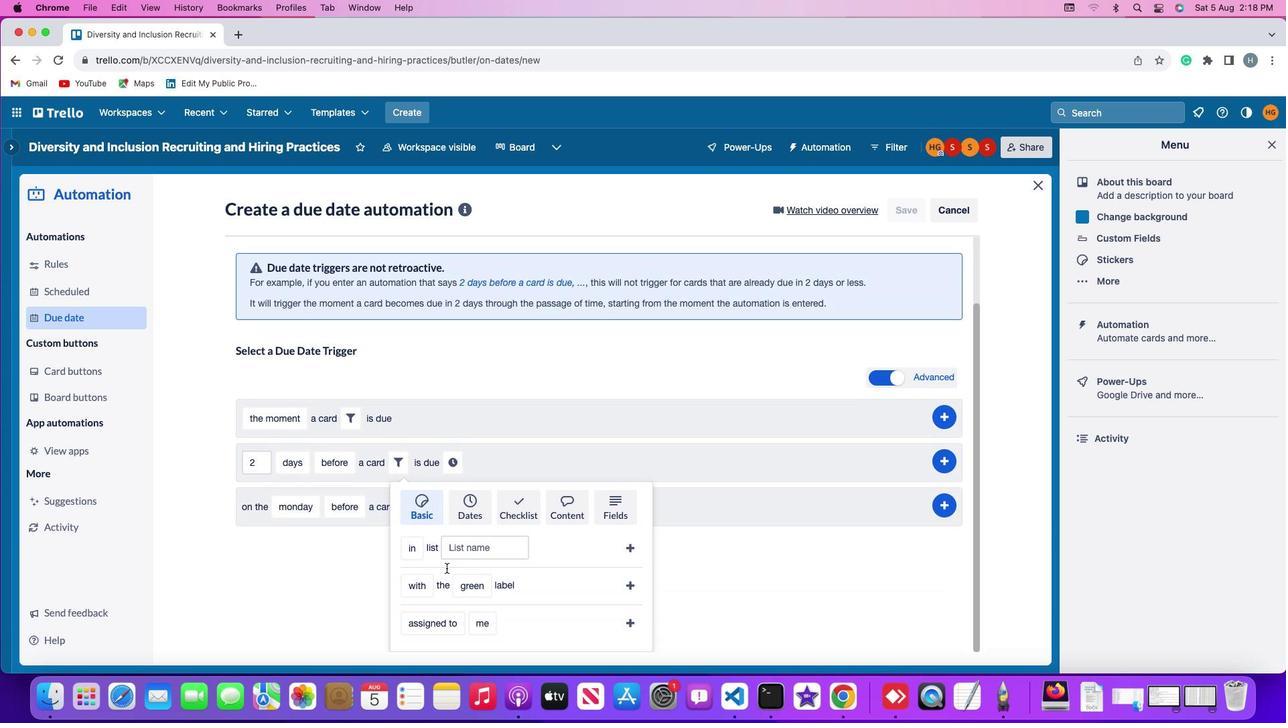 
Action: Mouse scrolled (446, 568) with delta (0, 0)
Screenshot: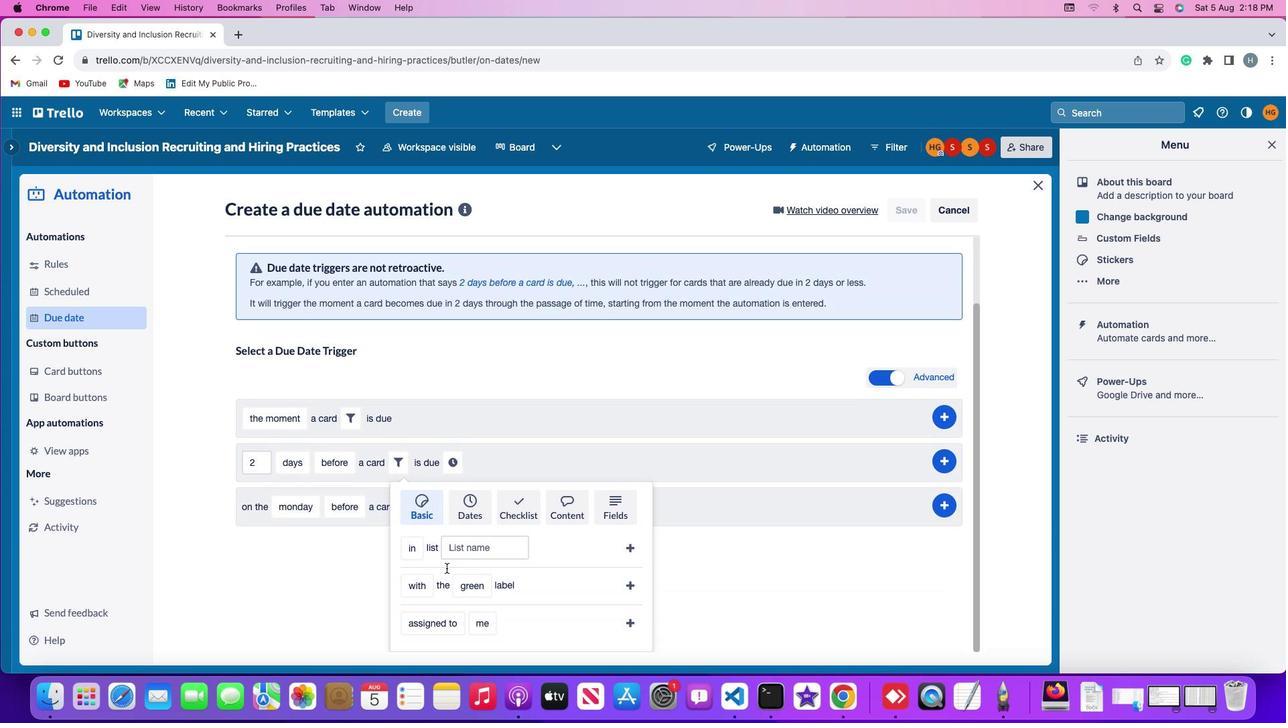 
Action: Mouse scrolled (446, 568) with delta (0, -2)
Screenshot: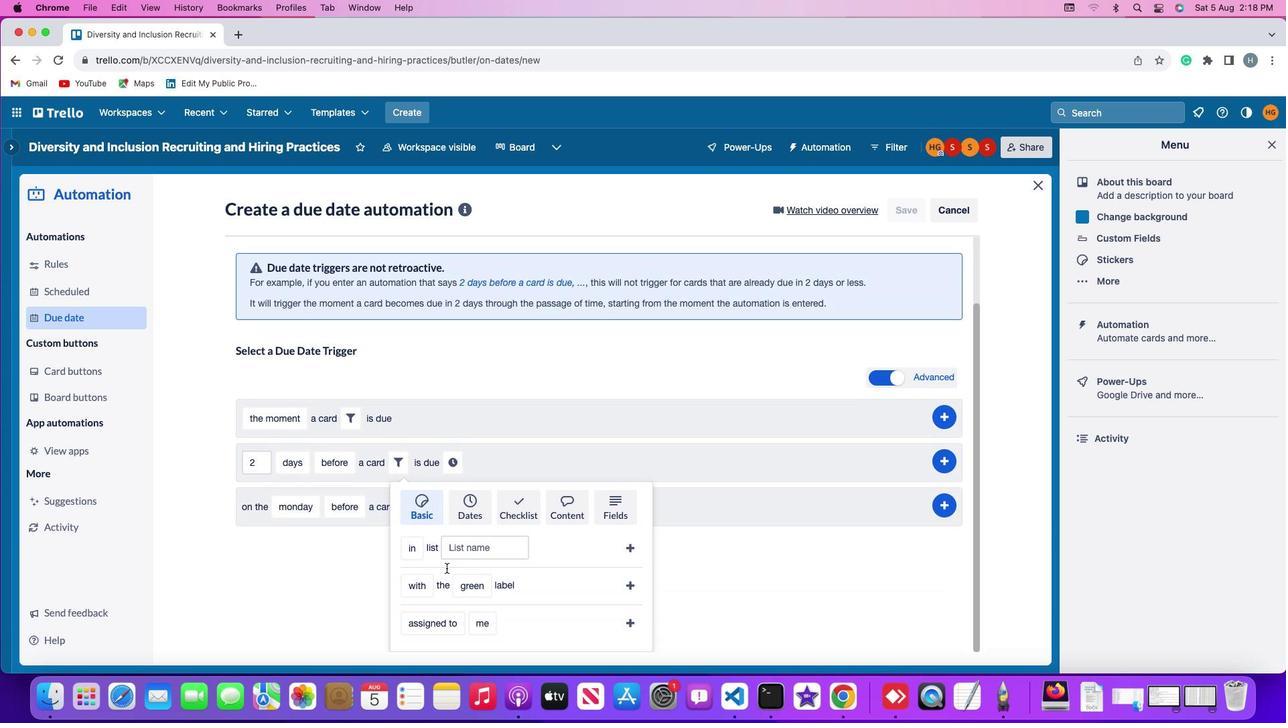
Action: Mouse scrolled (446, 568) with delta (0, -3)
Screenshot: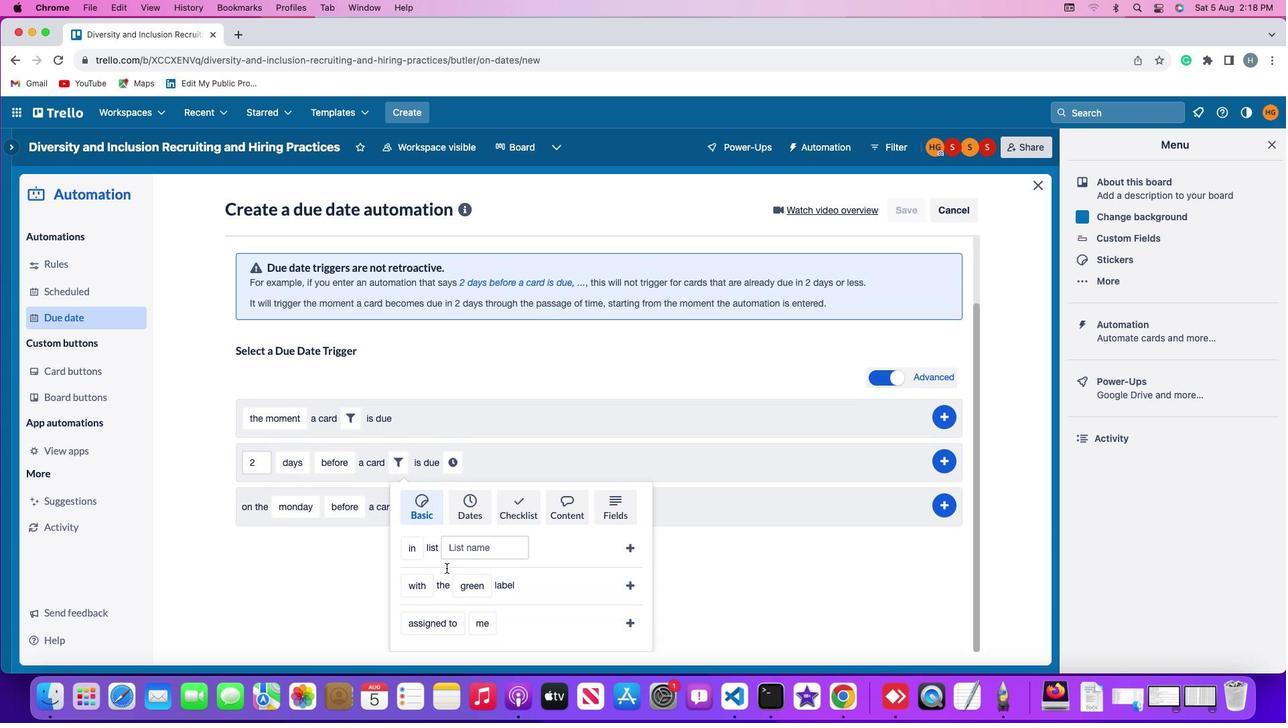 
Action: Mouse moved to (434, 623)
Screenshot: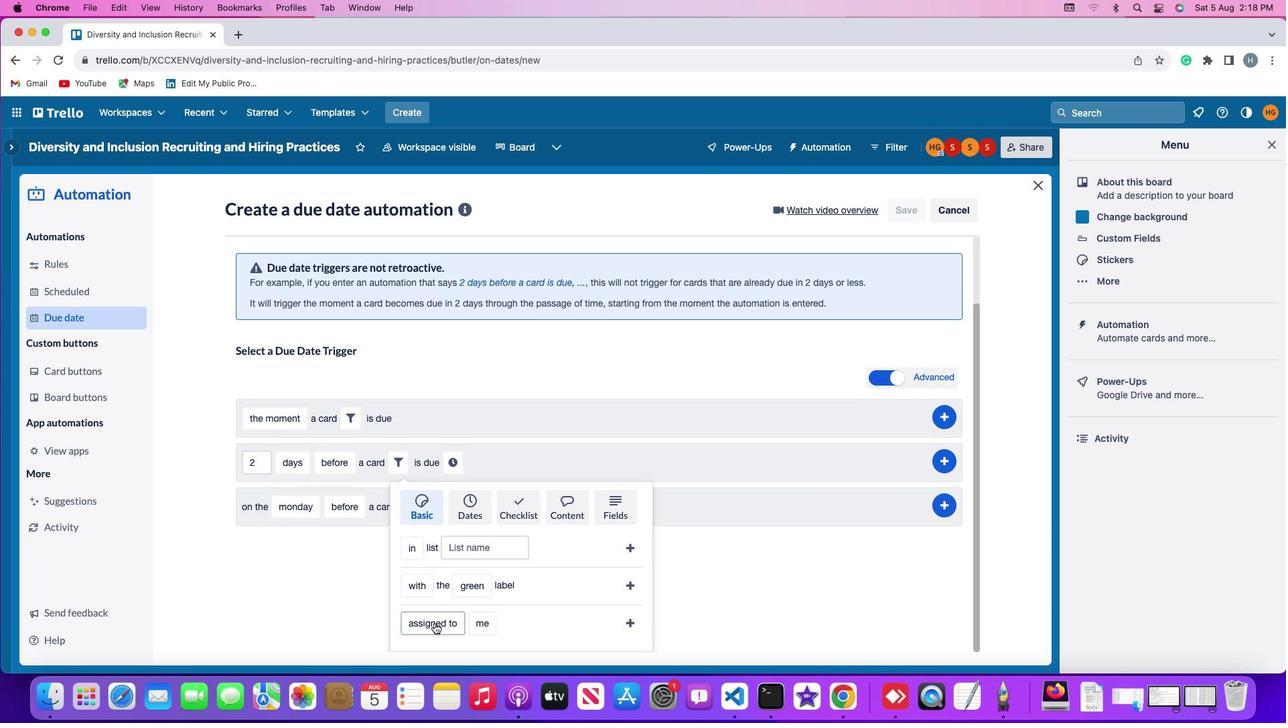
Action: Mouse pressed left at (434, 623)
Screenshot: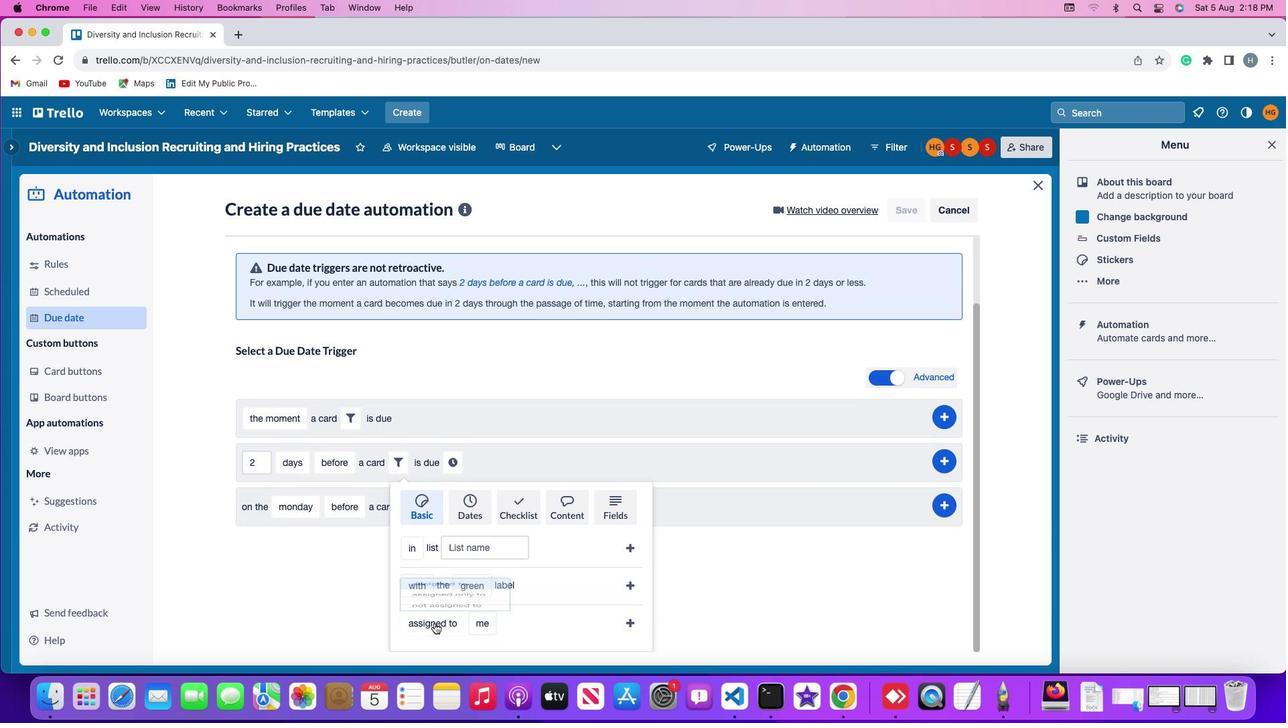 
Action: Mouse moved to (447, 573)
Screenshot: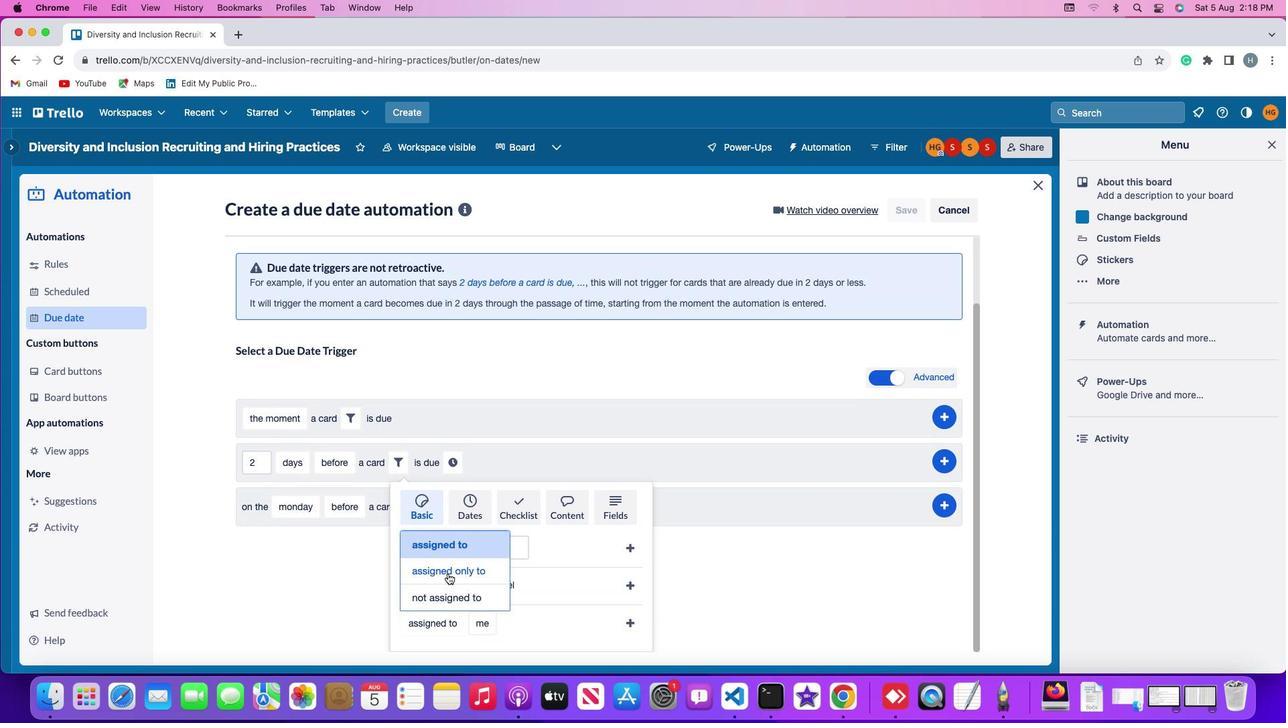 
Action: Mouse pressed left at (447, 573)
Screenshot: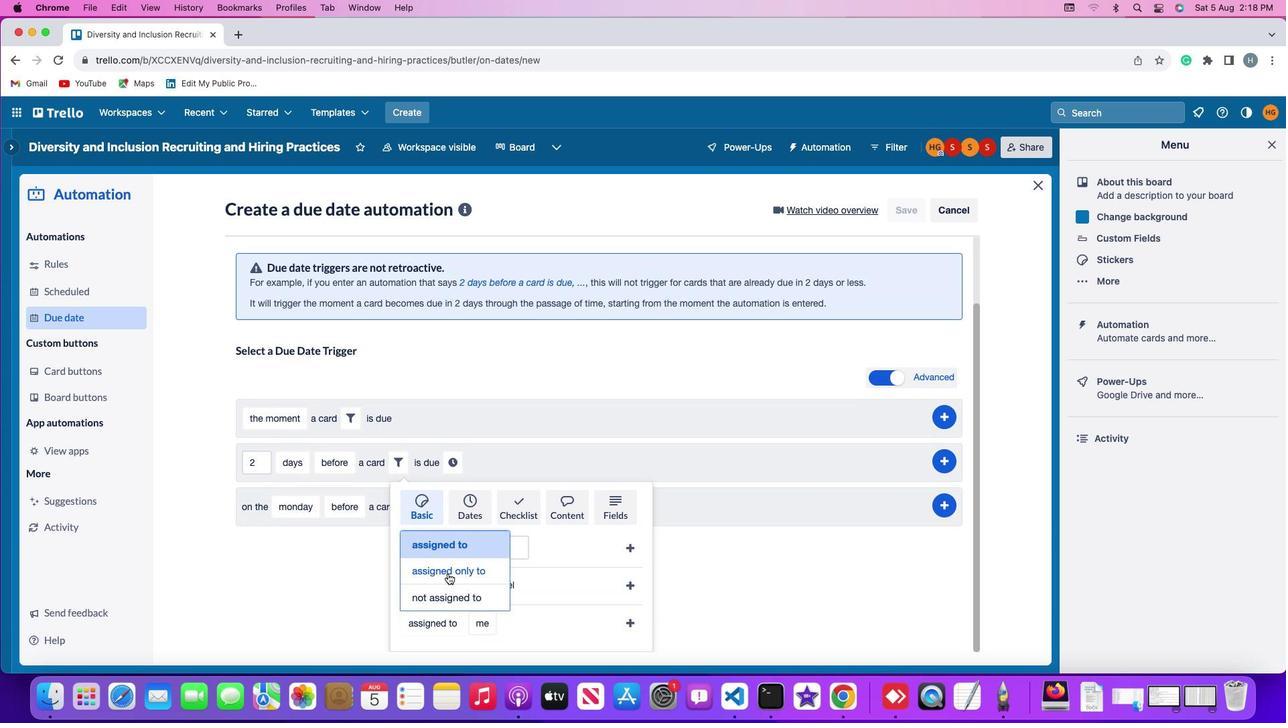 
Action: Mouse moved to (499, 617)
Screenshot: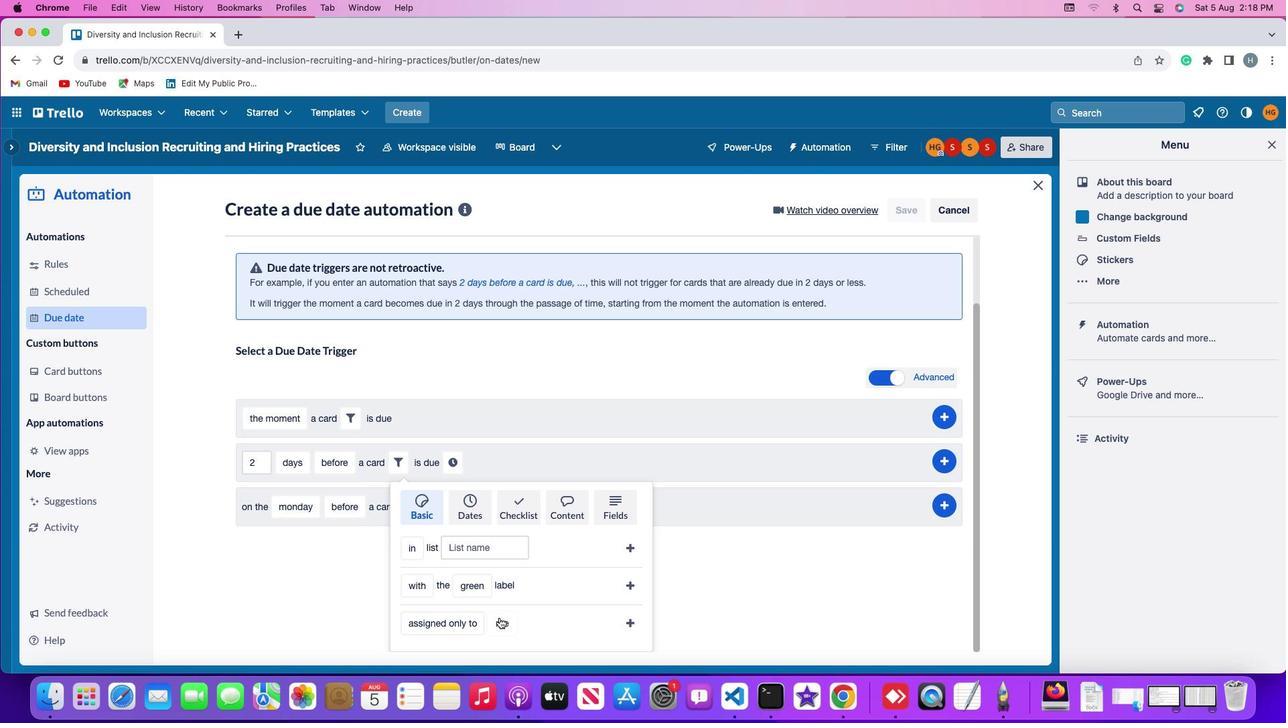 
Action: Mouse pressed left at (499, 617)
Screenshot: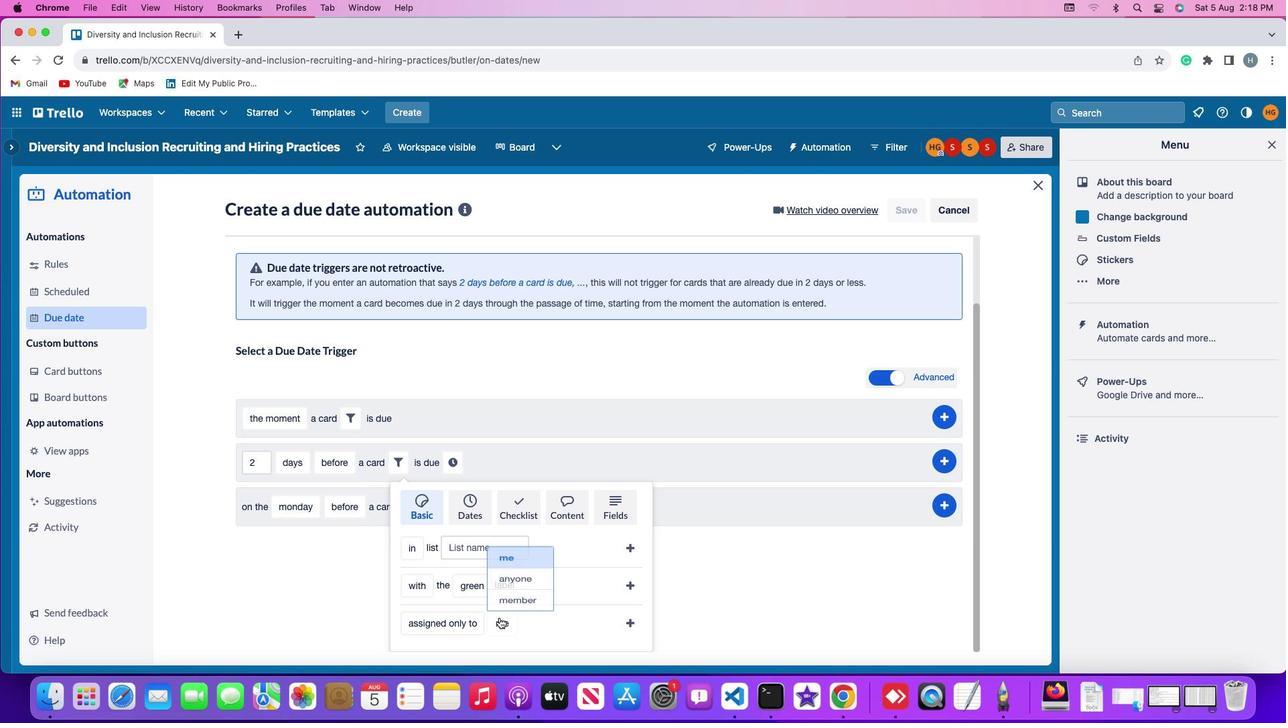 
Action: Mouse moved to (517, 570)
Screenshot: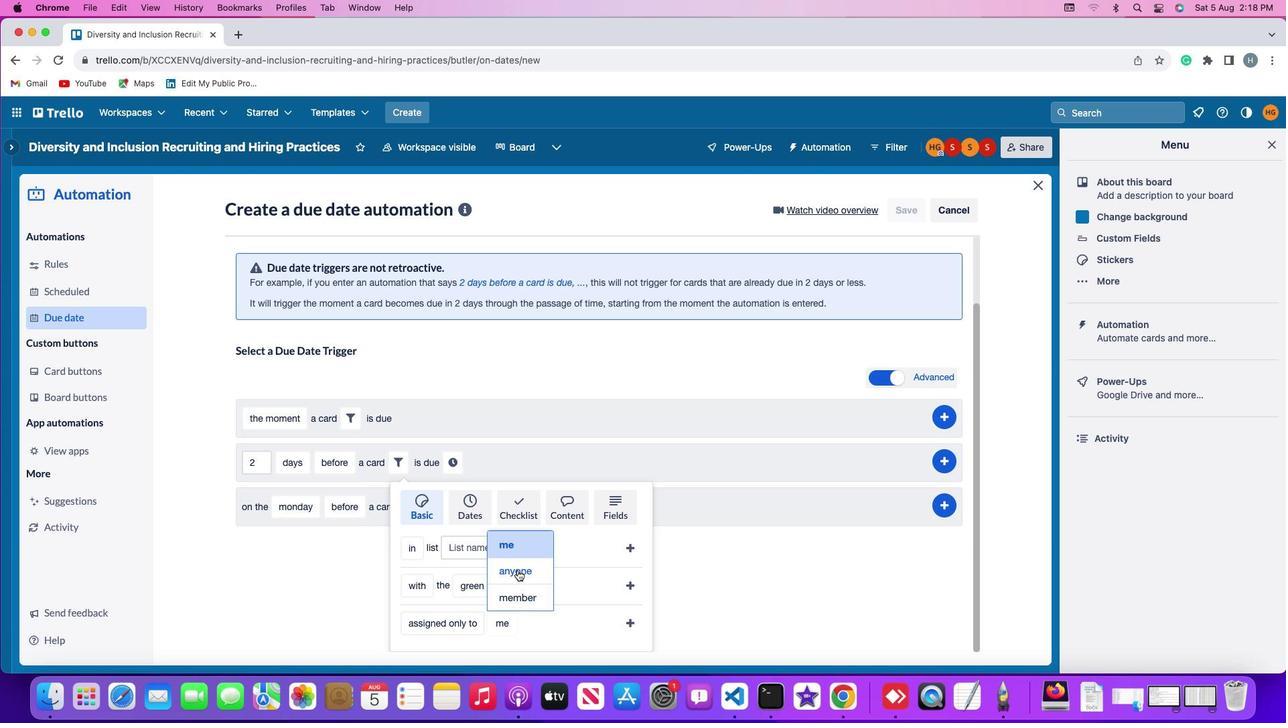 
Action: Mouse pressed left at (517, 570)
Screenshot: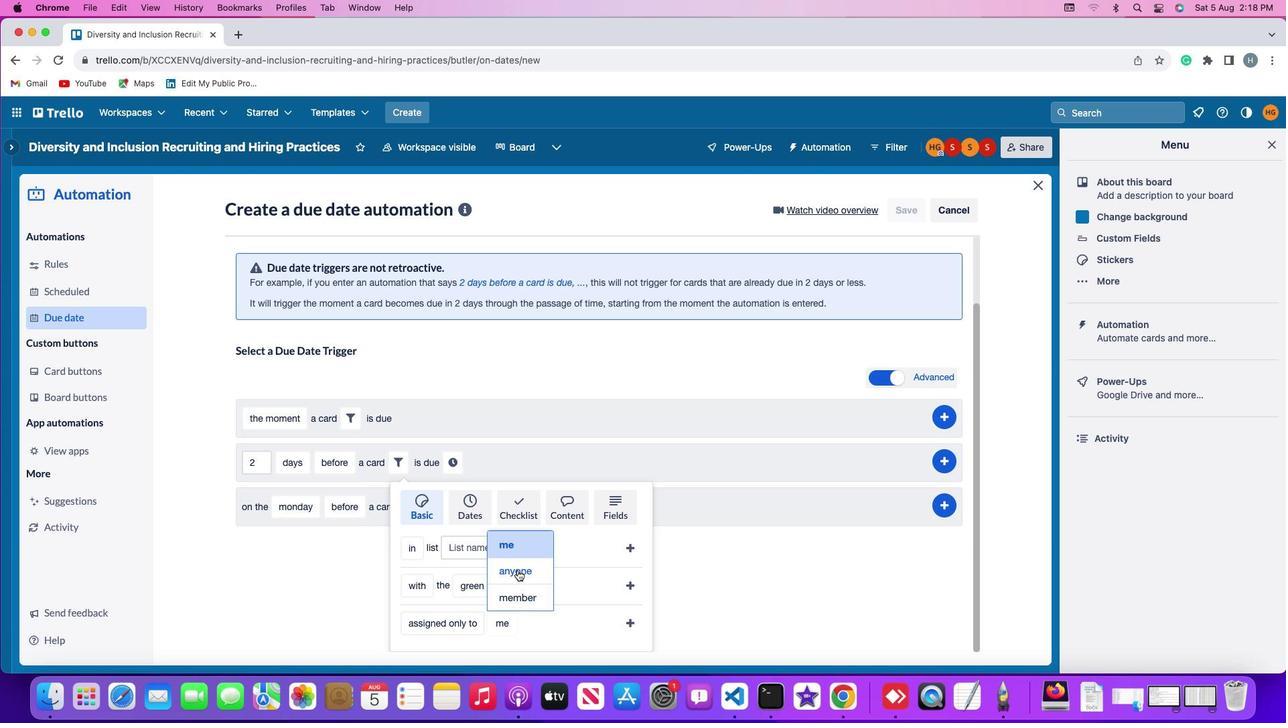 
Action: Mouse moved to (629, 621)
Screenshot: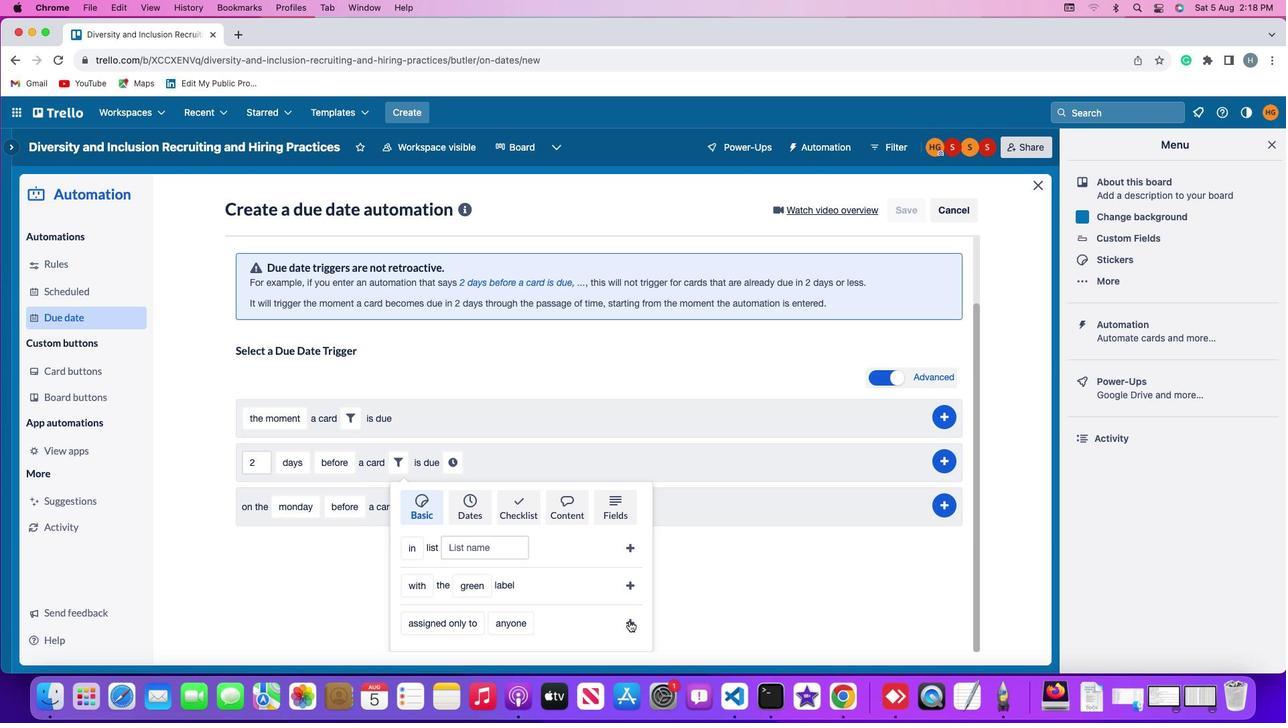 
Action: Mouse pressed left at (629, 621)
Screenshot: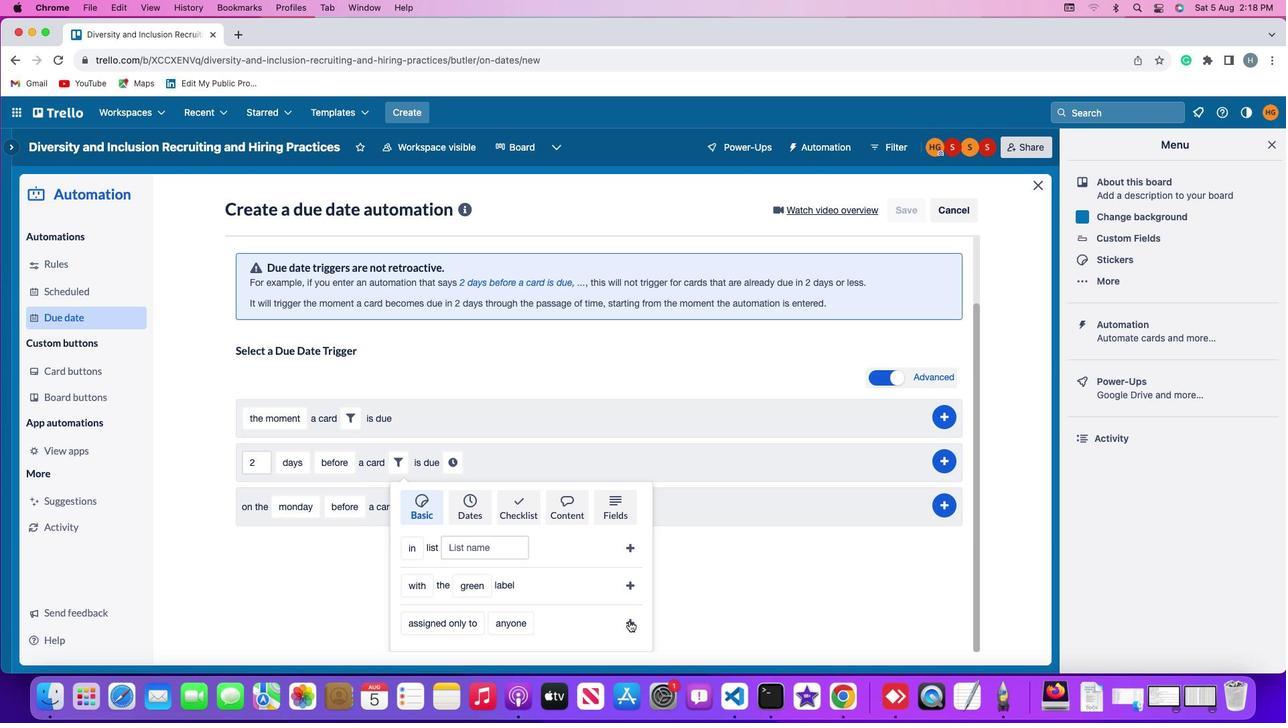 
Action: Mouse moved to (589, 538)
Screenshot: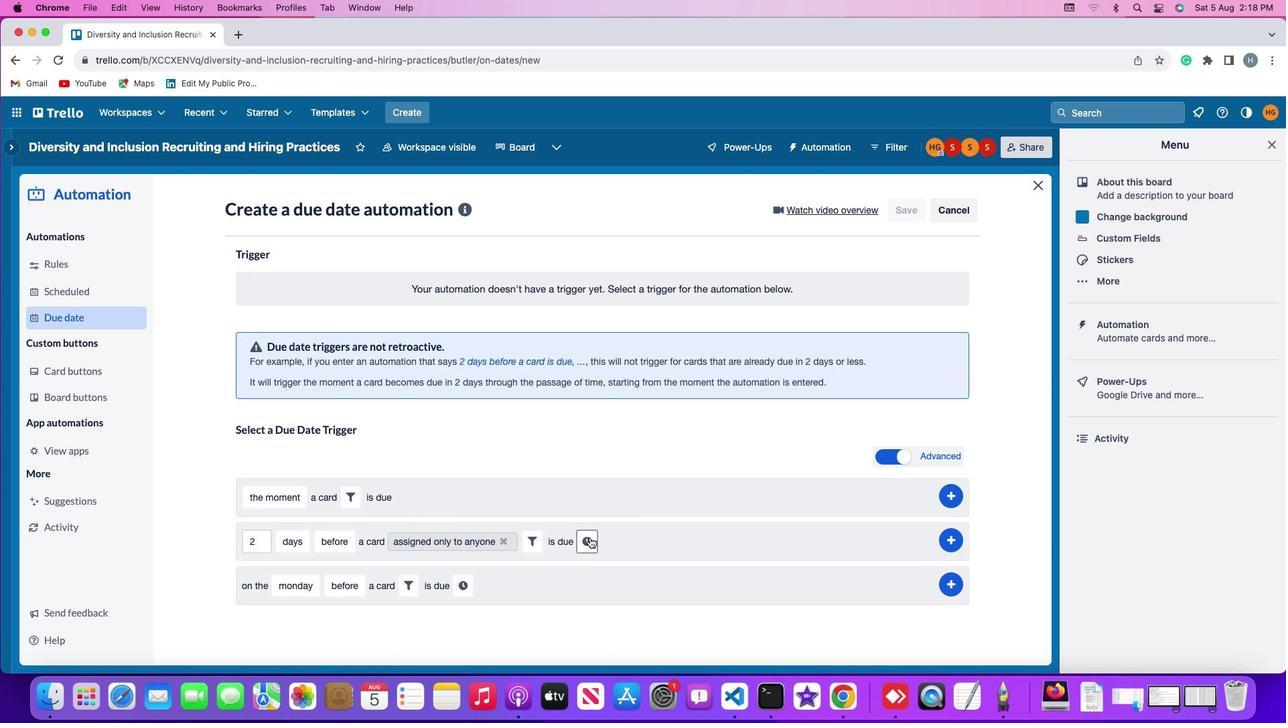 
Action: Mouse pressed left at (589, 538)
Screenshot: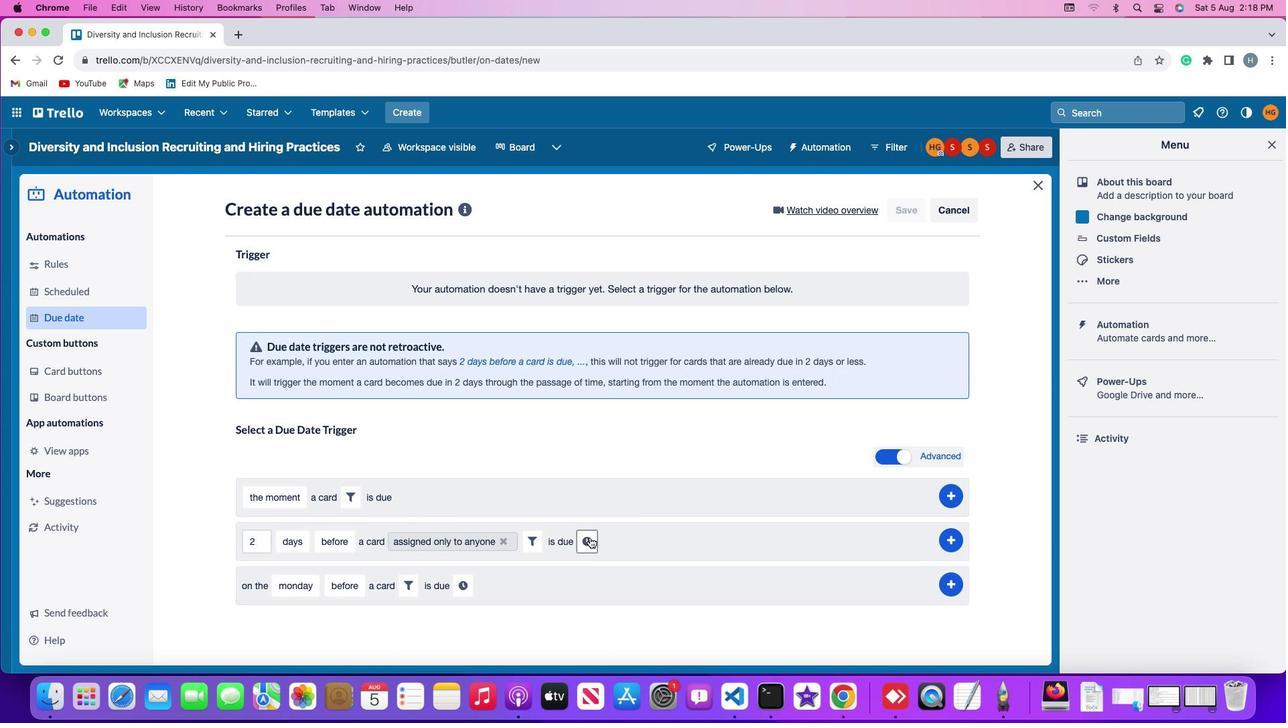 
Action: Mouse moved to (609, 544)
Screenshot: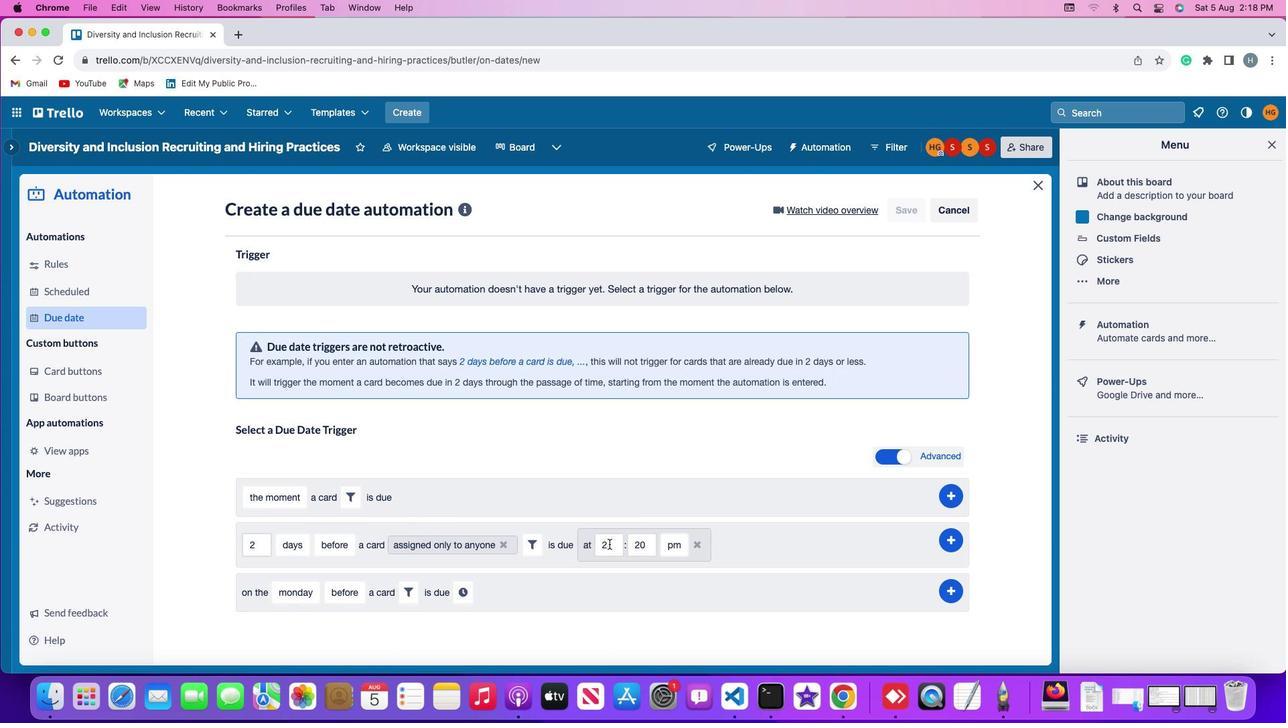 
Action: Mouse pressed left at (609, 544)
Screenshot: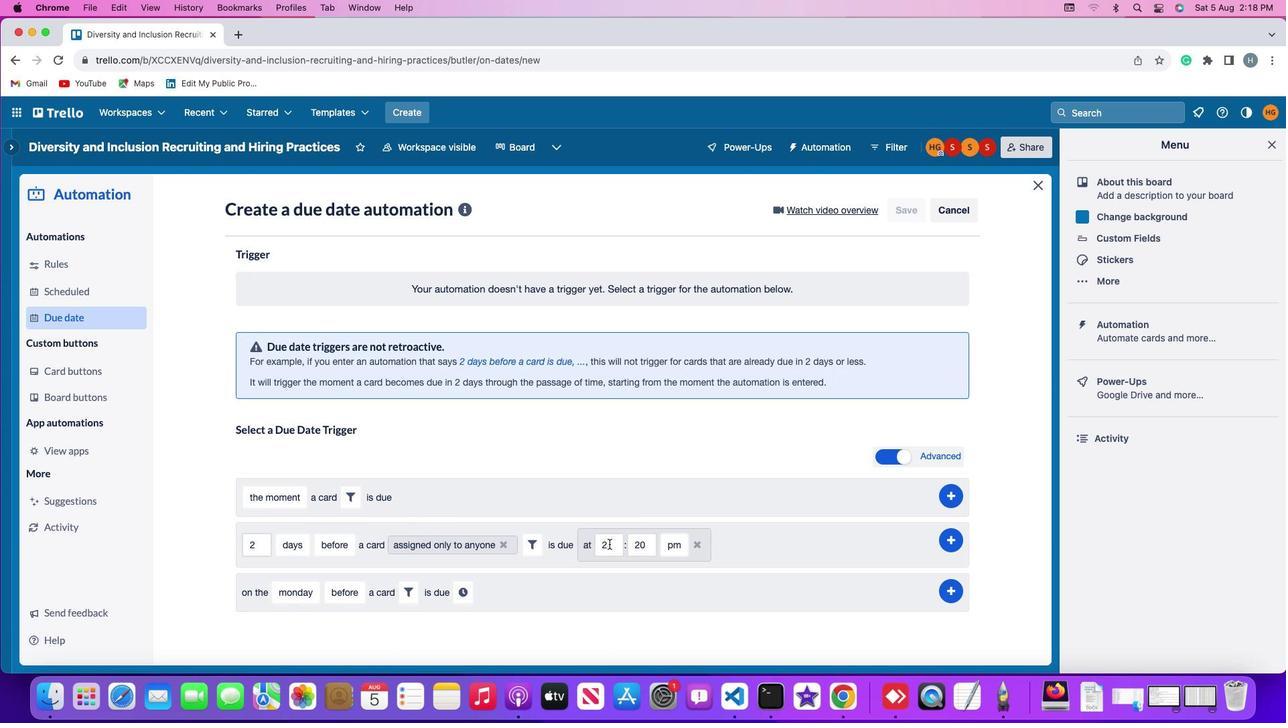 
Action: Key pressed Key.backspace'1''1'
Screenshot: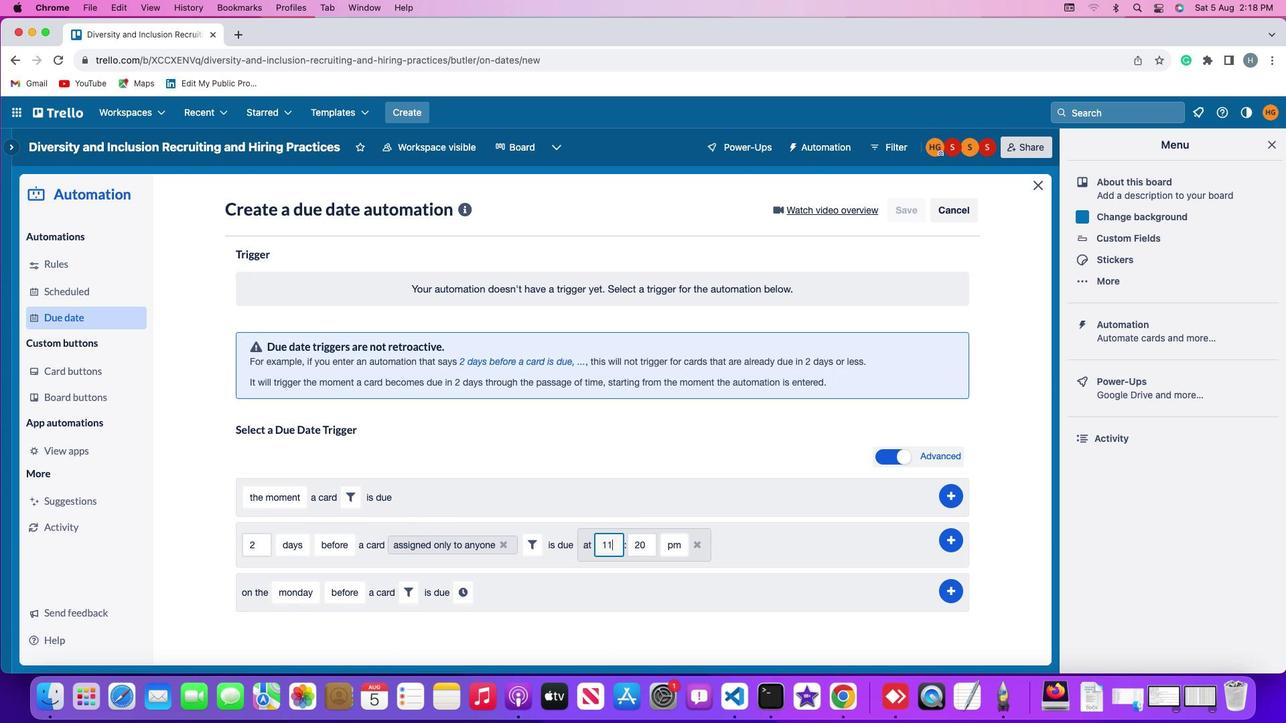 
Action: Mouse moved to (649, 544)
Screenshot: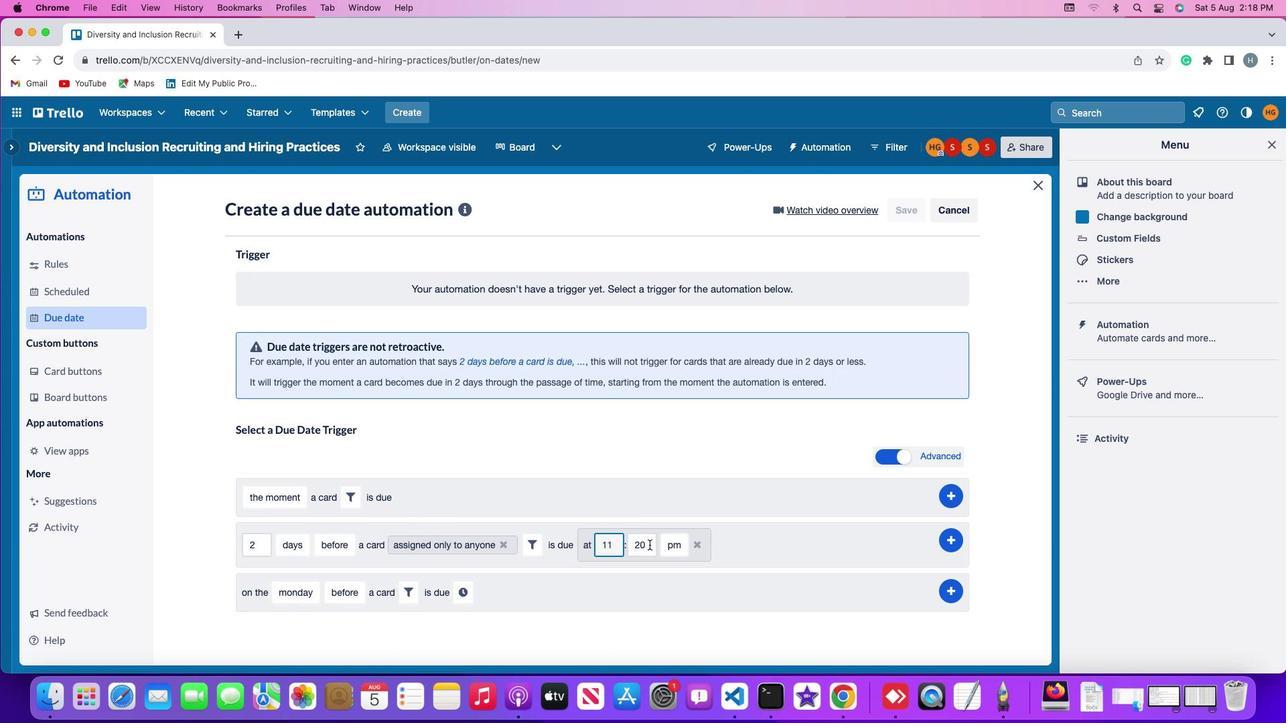 
Action: Mouse pressed left at (649, 544)
Screenshot: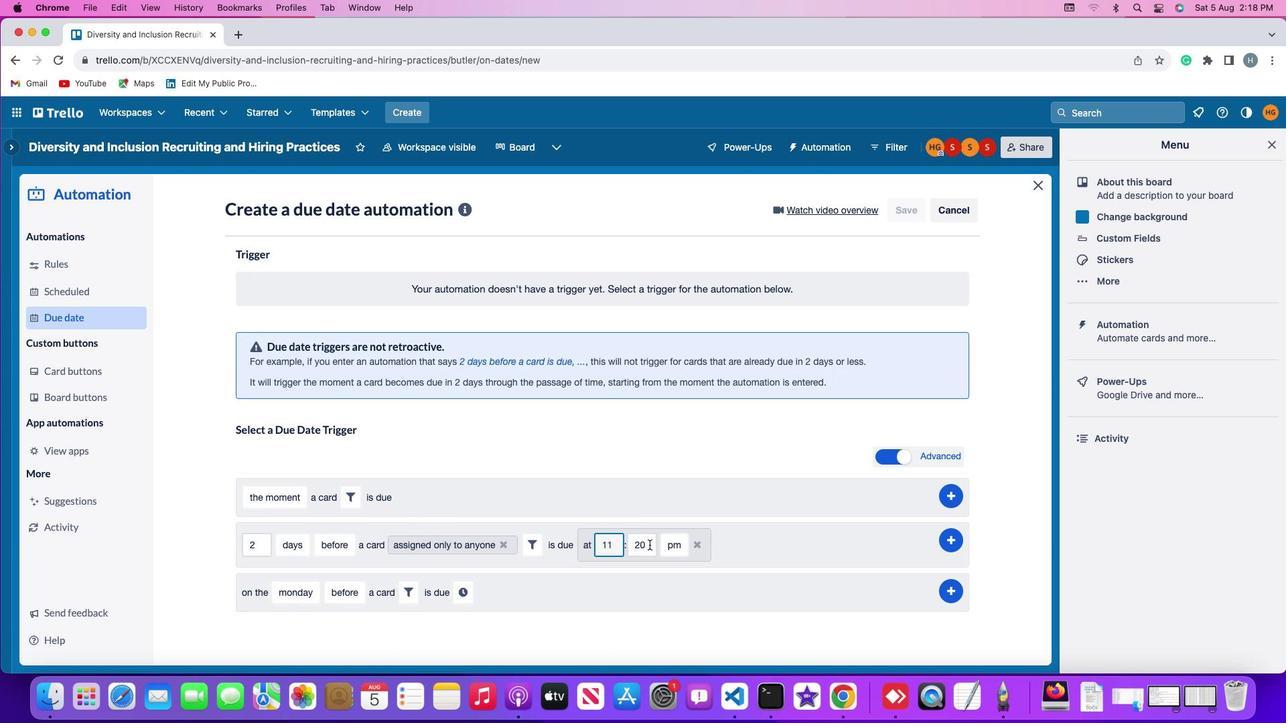
Action: Key pressed Key.backspaceKey.backspace'0''0'
Screenshot: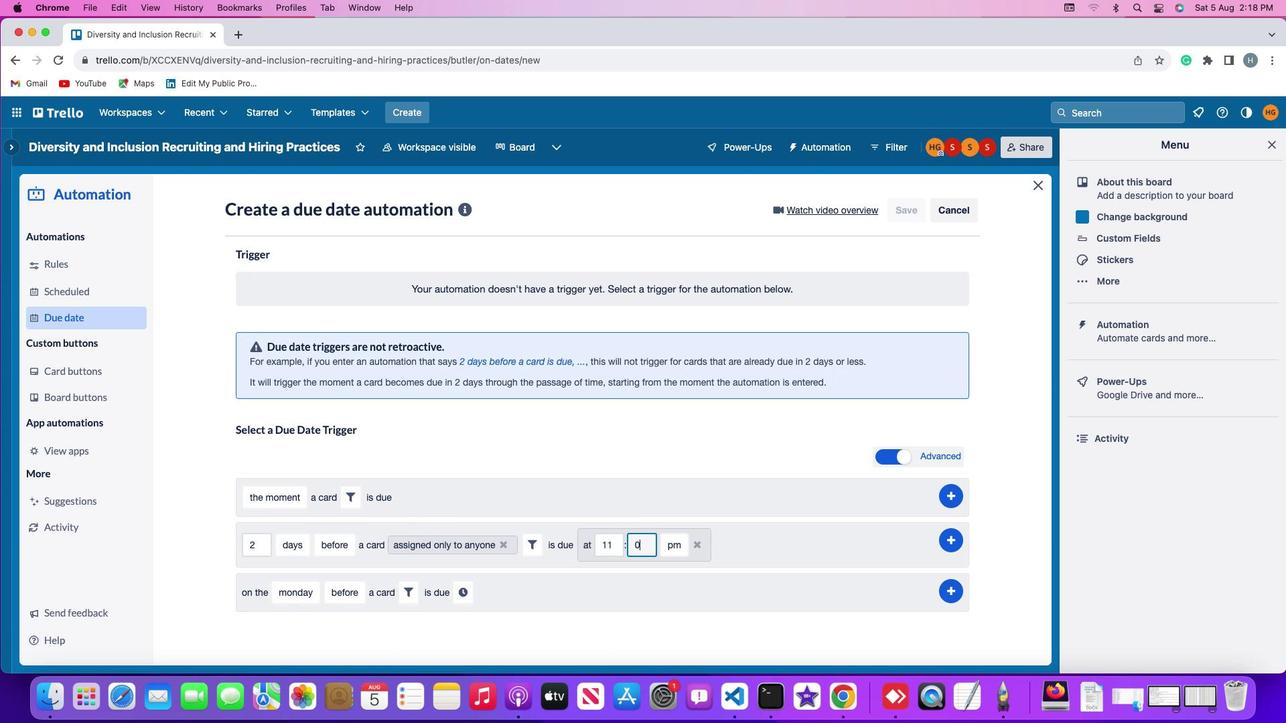 
Action: Mouse moved to (664, 544)
Screenshot: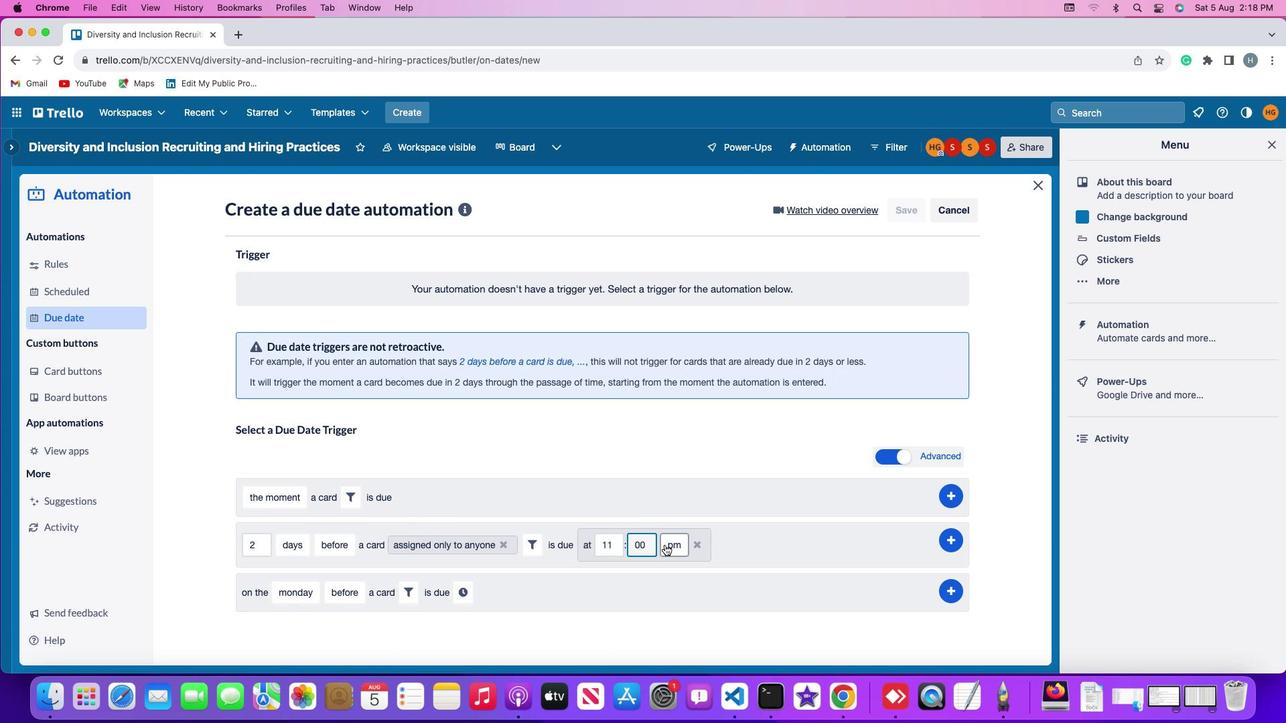 
Action: Mouse pressed left at (664, 544)
Screenshot: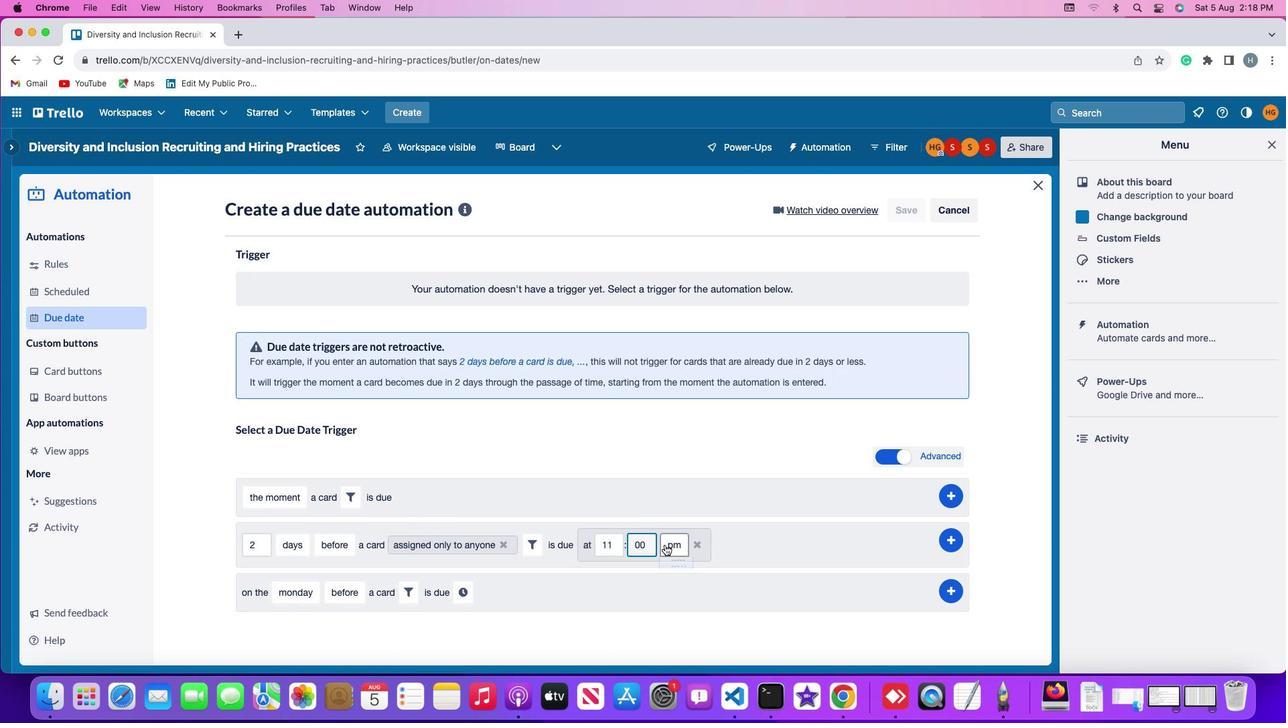 
Action: Mouse moved to (673, 568)
Screenshot: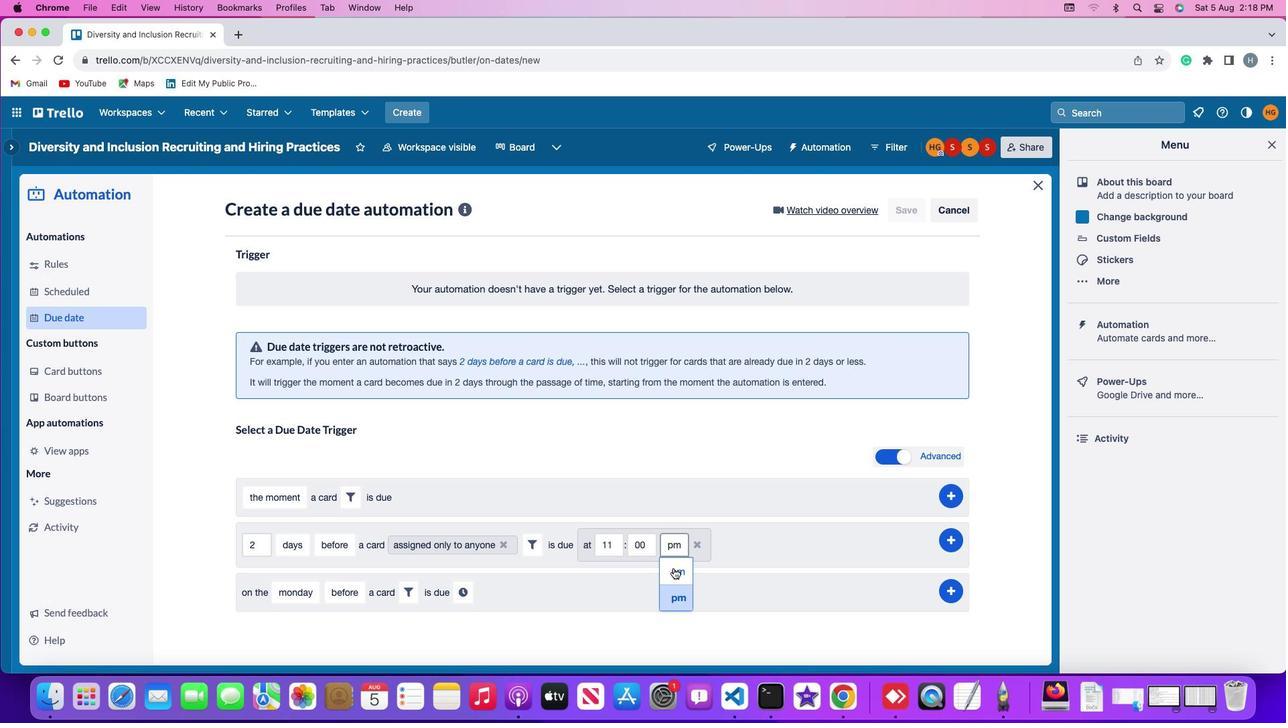
Action: Mouse pressed left at (673, 568)
Screenshot: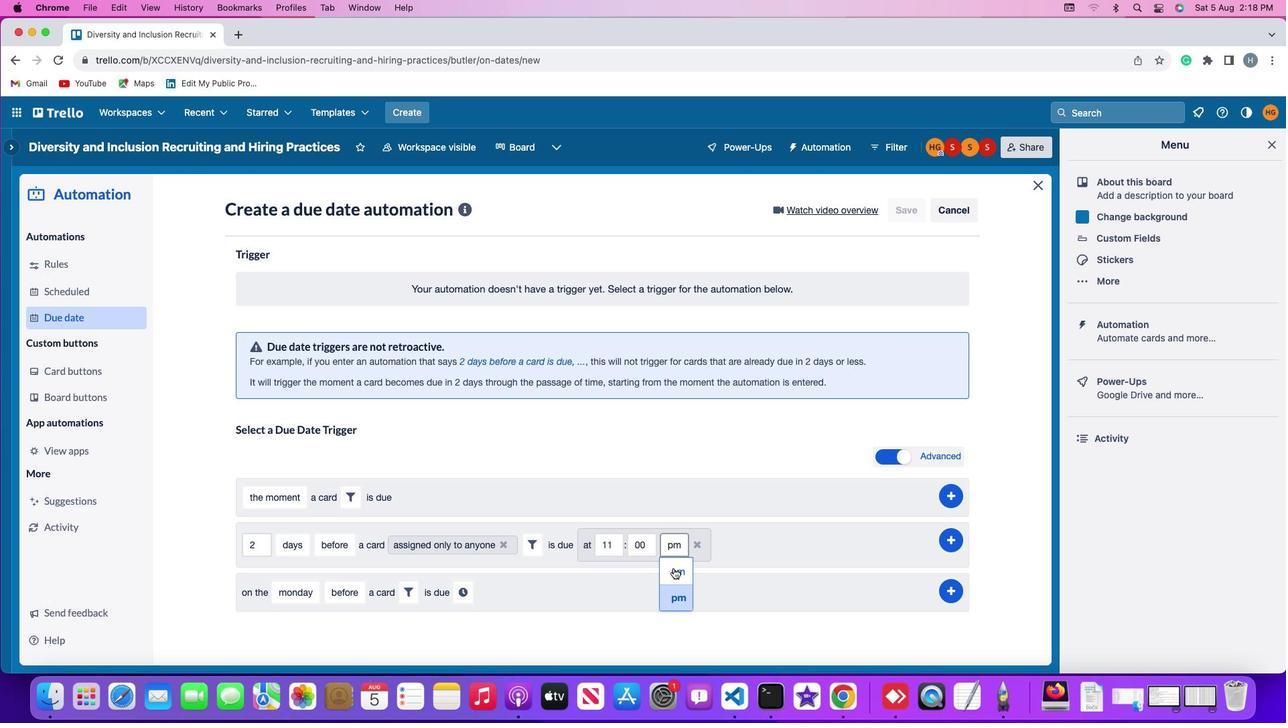 
Action: Mouse moved to (952, 538)
Screenshot: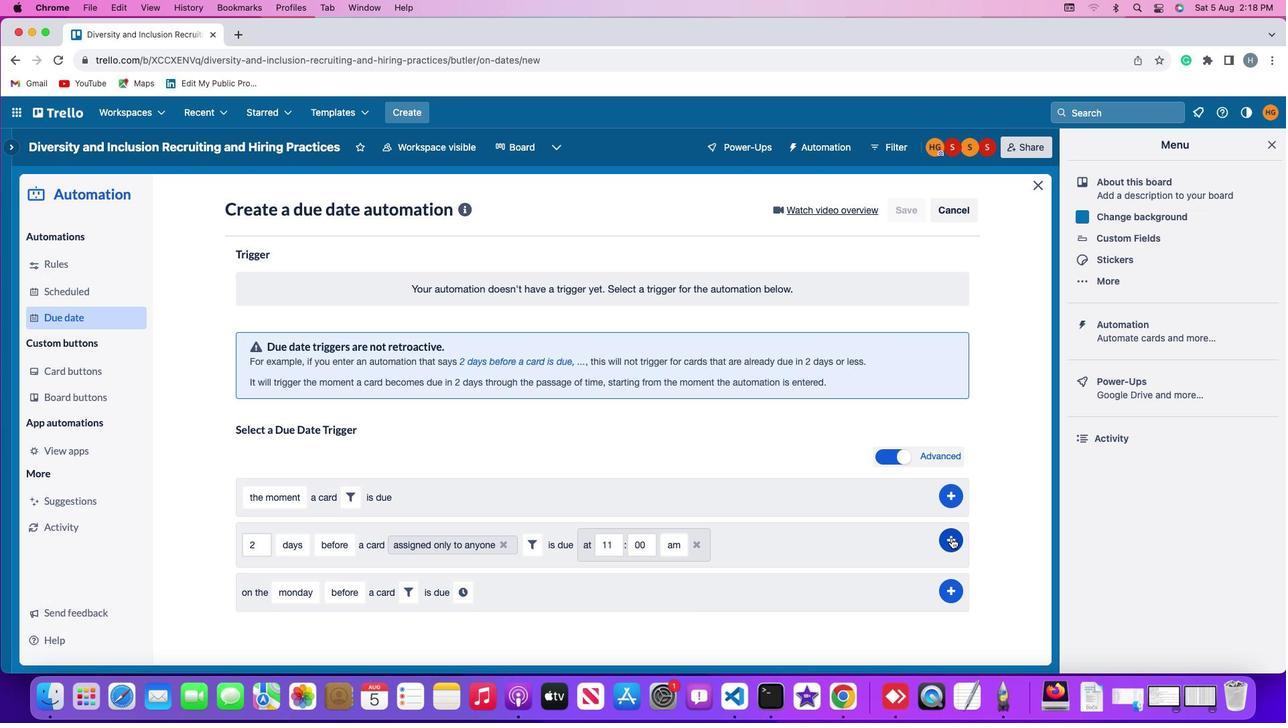 
Action: Mouse pressed left at (952, 538)
Screenshot: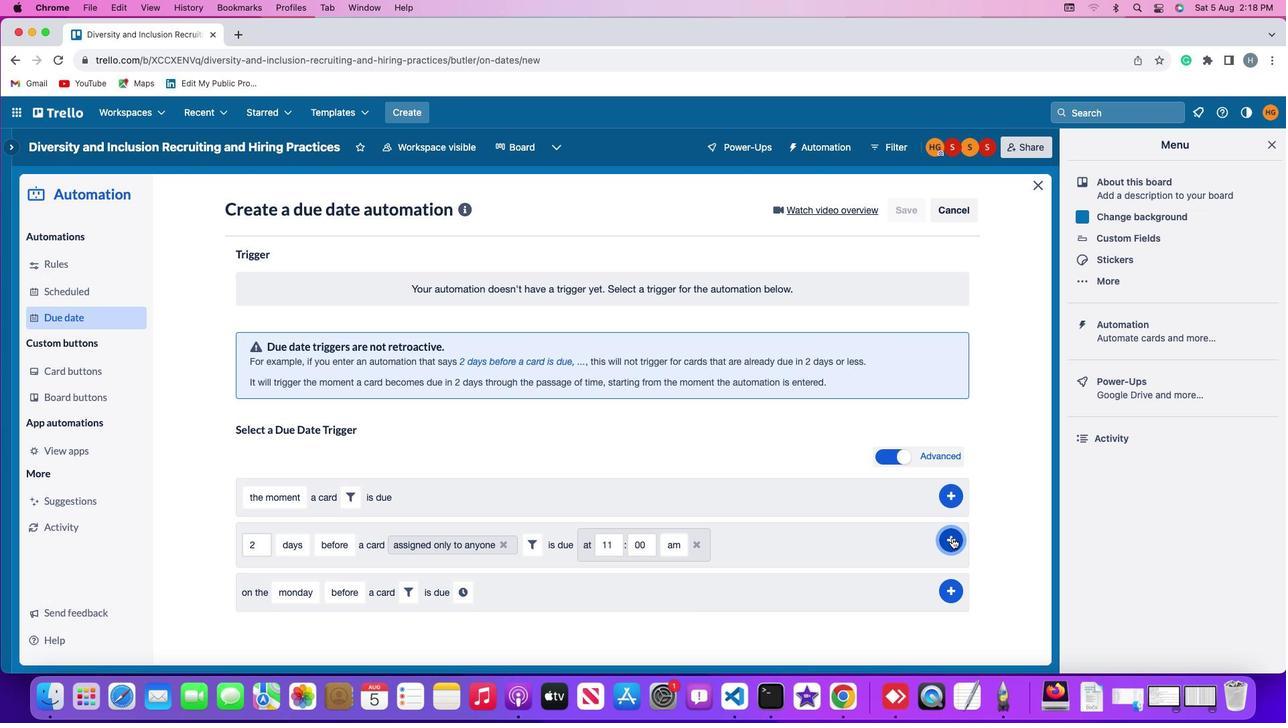 
Action: Mouse moved to (981, 432)
Screenshot: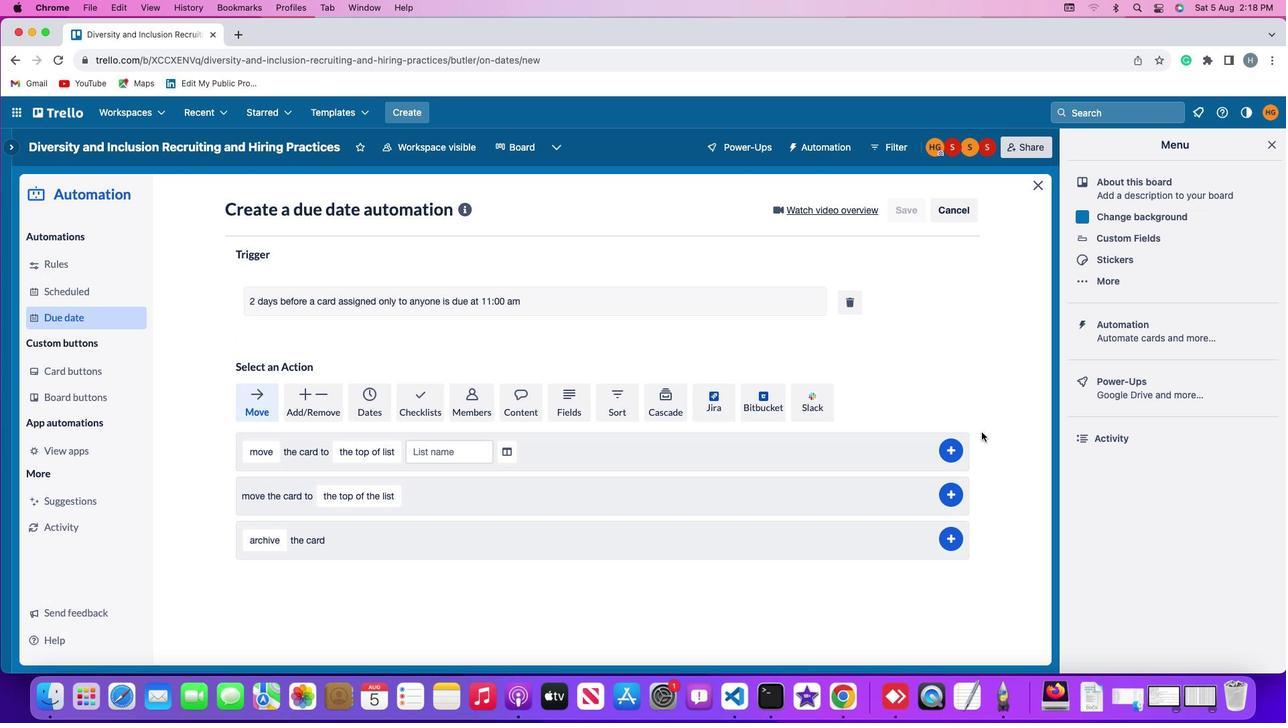 
